 Task: Open Card Machine Learning Review in Board Customer Service to Workspace Acquisitions and Mergers and add a team member Softage.2@softage.net, a label Green, a checklist User Testing, an attachment from Trello, a color Green and finally, add a card description 'Conduct customer research for new customer satisfaction metrics' and a comment 'This task requires us to be detail-oriented and meticulous, ensuring that we do not miss any important information or details.'. Add a start date 'Jan 02, 1900' with a due date 'Jan 09, 1900'
Action: Mouse moved to (83, 348)
Screenshot: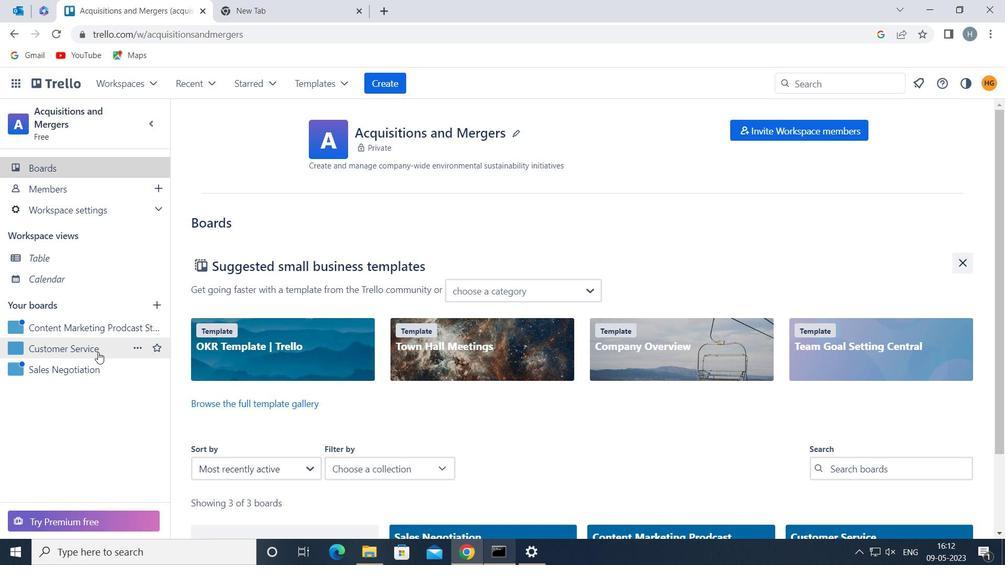 
Action: Mouse pressed left at (83, 348)
Screenshot: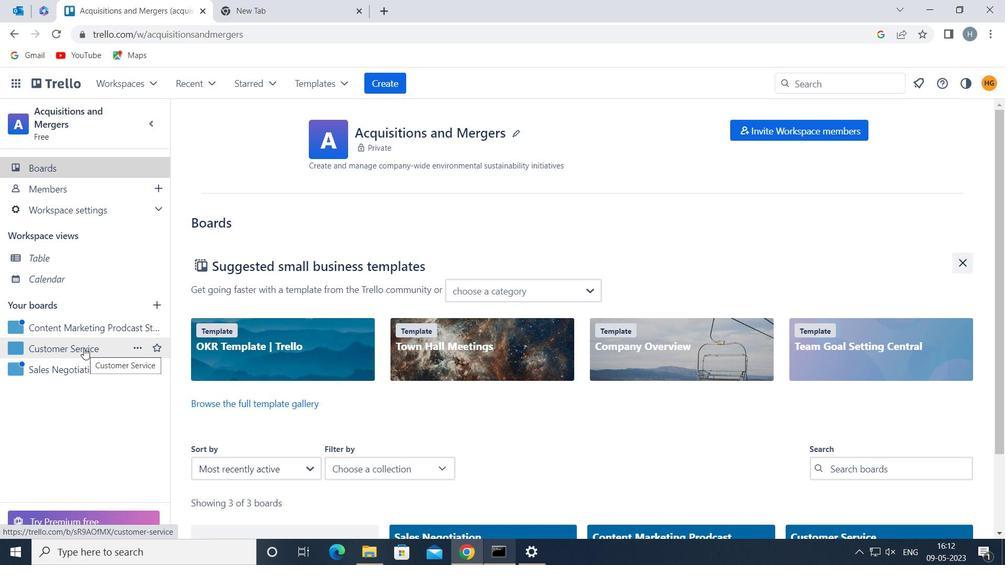 
Action: Mouse moved to (267, 188)
Screenshot: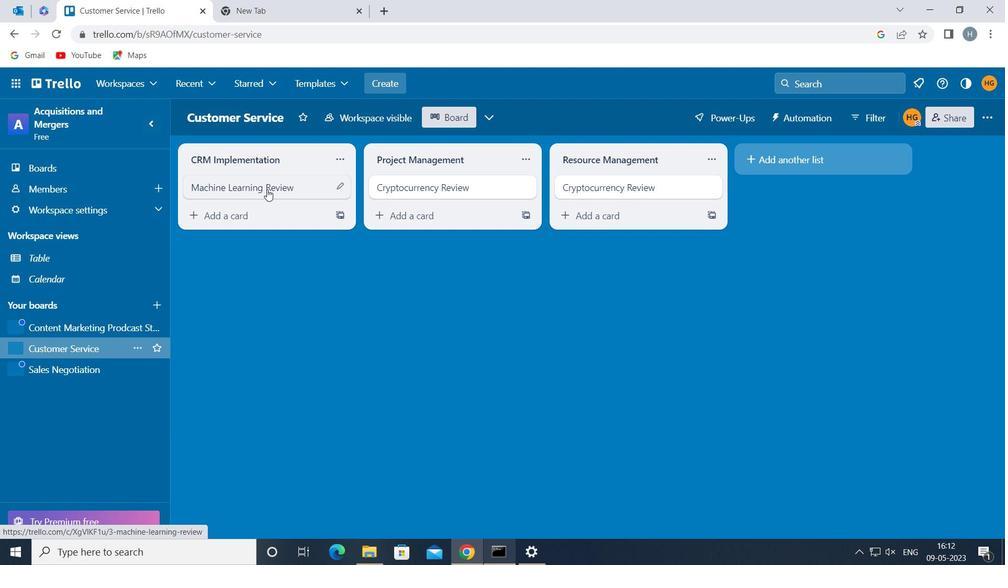 
Action: Mouse pressed left at (267, 188)
Screenshot: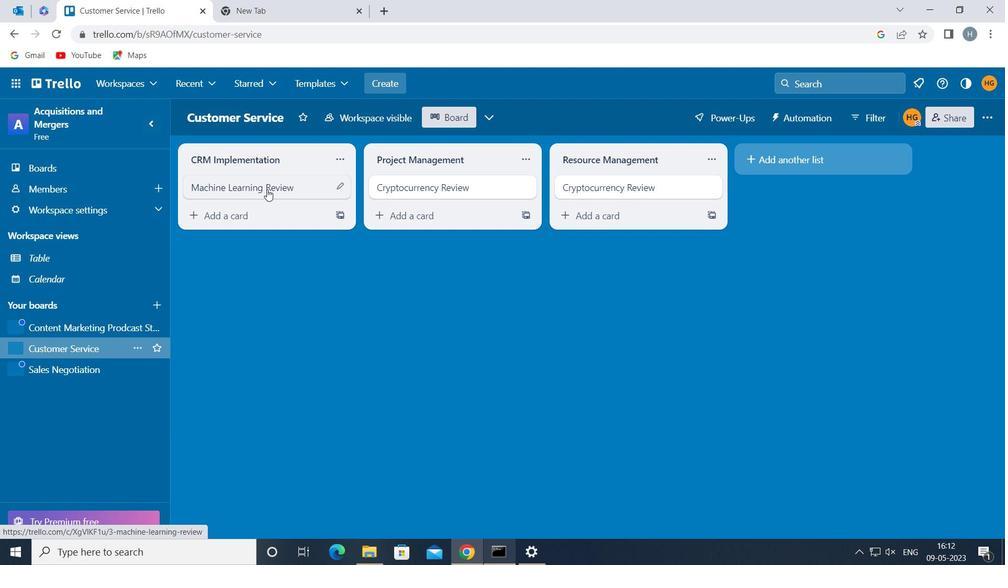 
Action: Mouse moved to (667, 186)
Screenshot: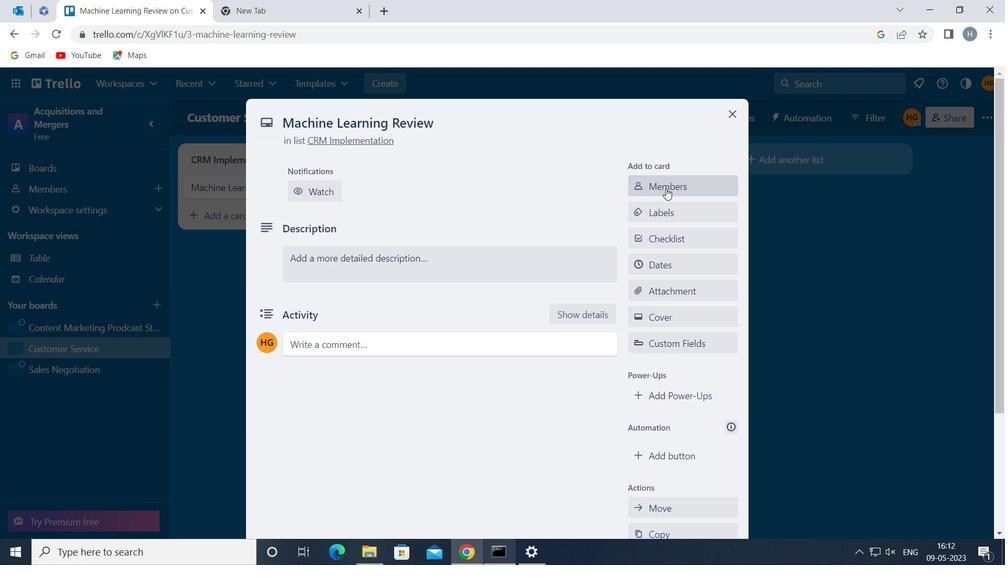 
Action: Mouse pressed left at (667, 186)
Screenshot: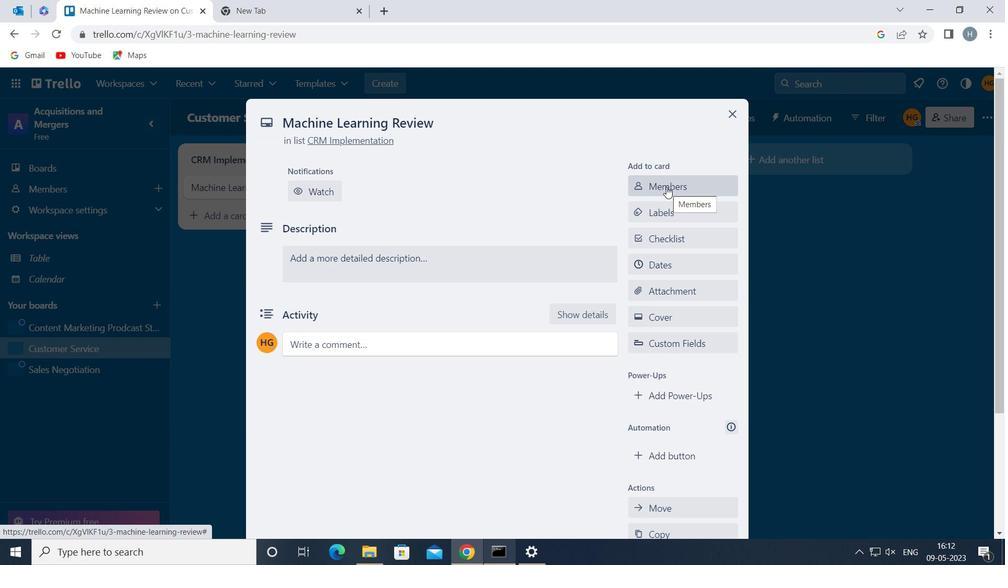 
Action: Mouse moved to (635, 198)
Screenshot: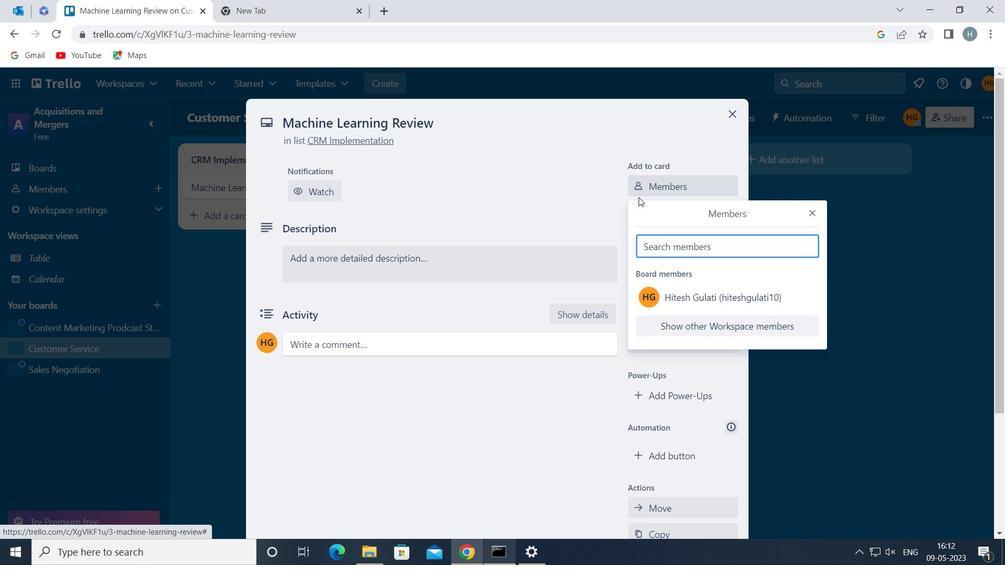 
Action: Key pressed softage.2<Key.shift>@SOFTAGE.NET
Screenshot: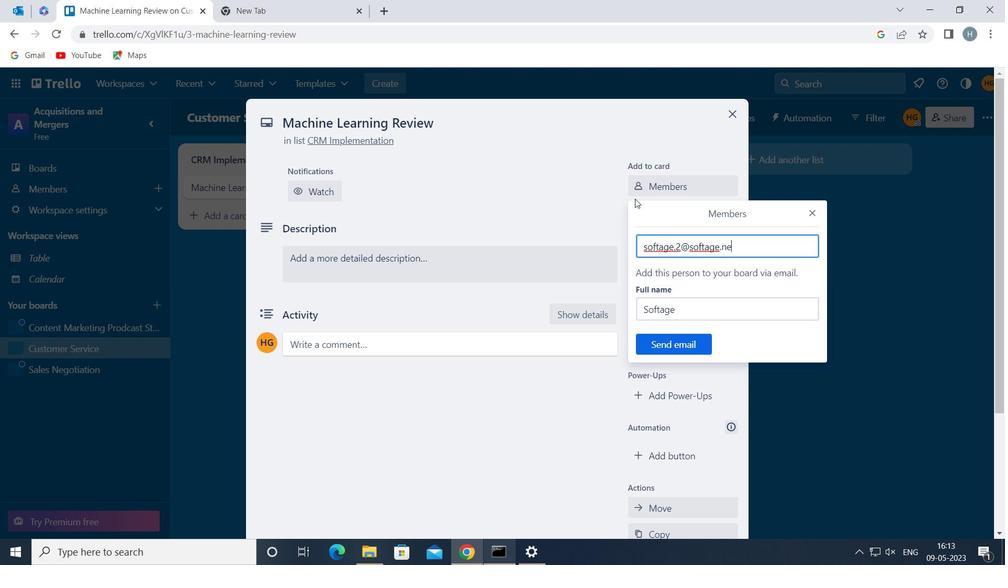 
Action: Mouse moved to (597, 217)
Screenshot: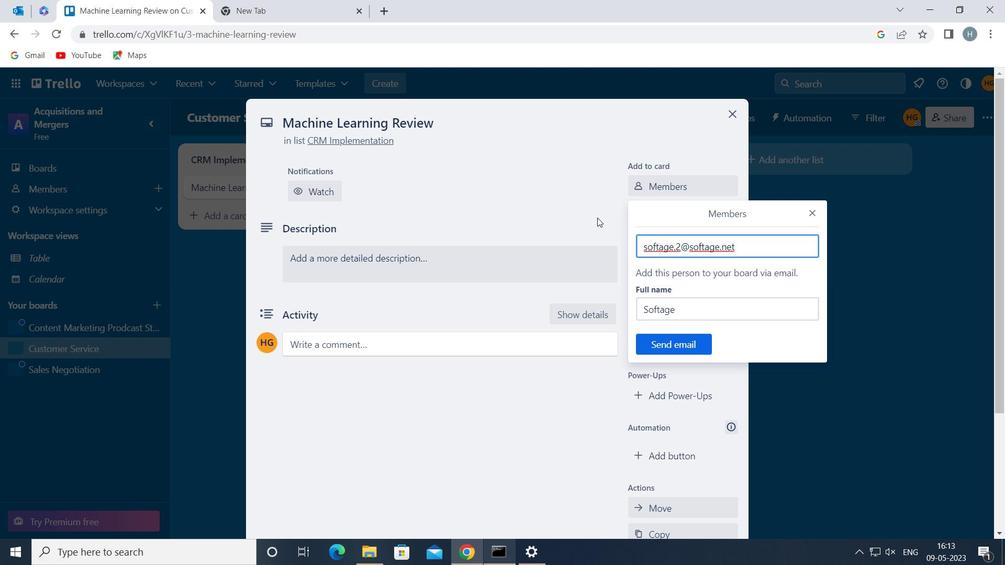 
Action: Key pressed <Key.backspace>
Screenshot: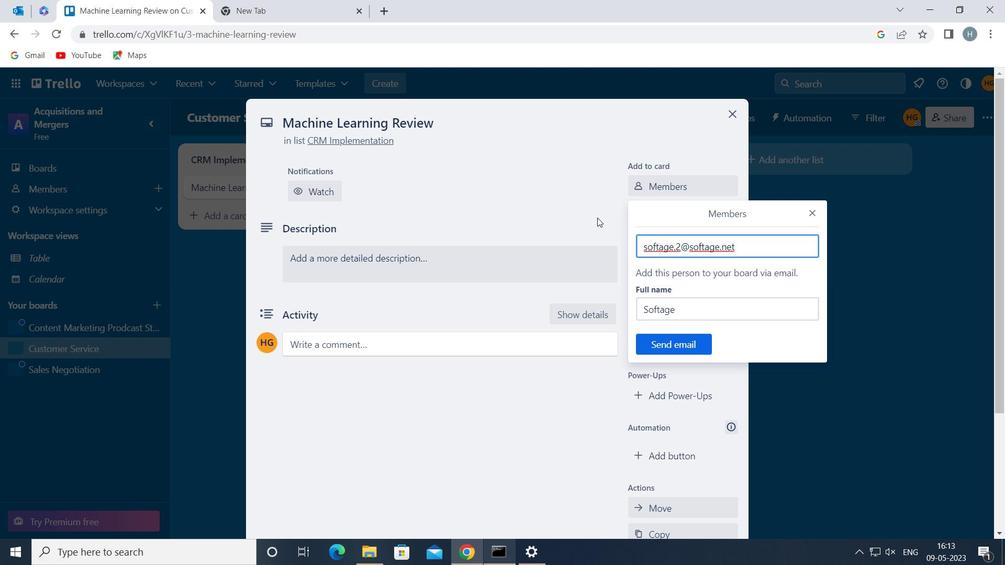 
Action: Mouse moved to (598, 215)
Screenshot: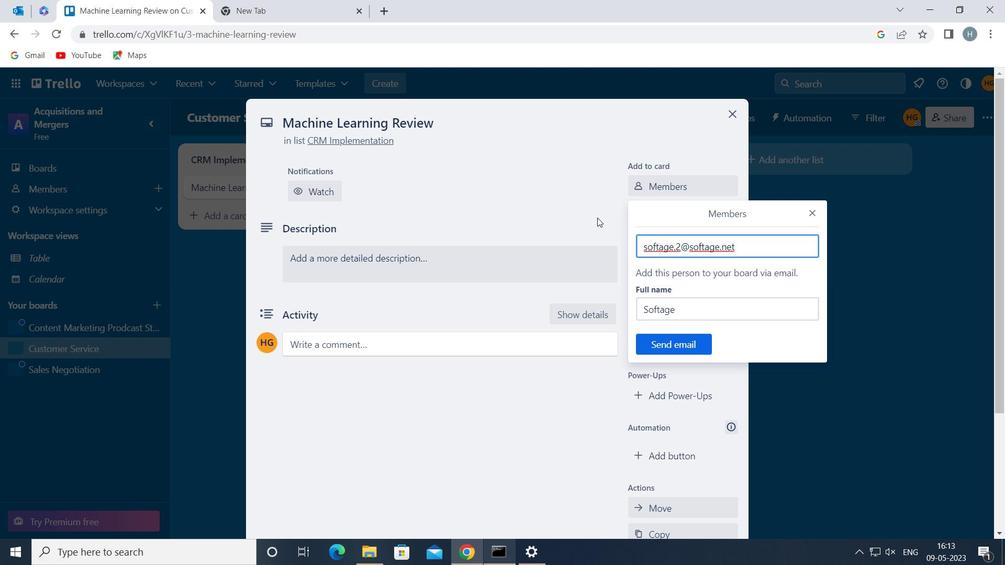 
Action: Key pressed <Key.backspace>
Screenshot: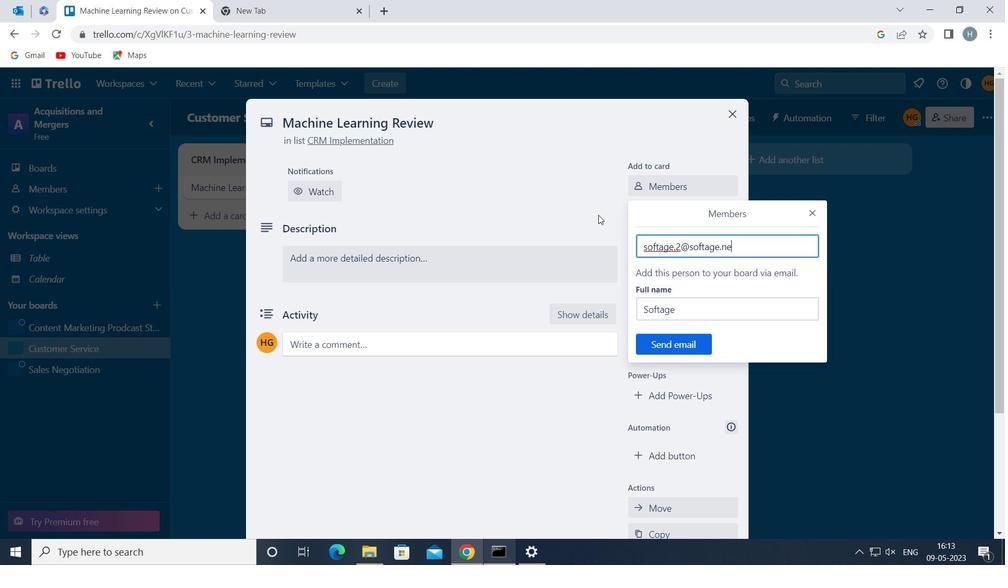 
Action: Mouse moved to (598, 215)
Screenshot: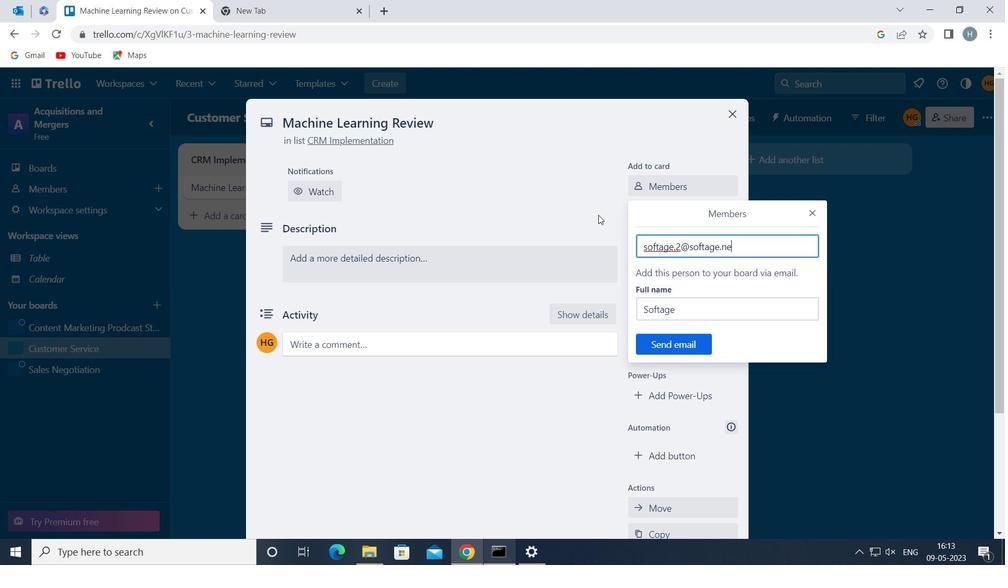 
Action: Key pressed <Key.backspace><Key.backspace><Key.backspace><Key.backspace>
Screenshot: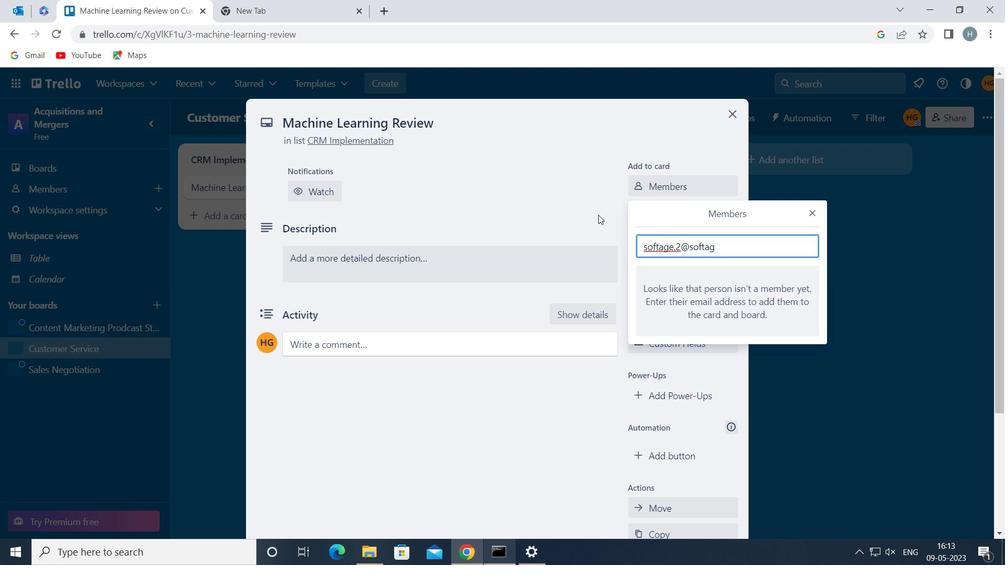 
Action: Mouse moved to (598, 213)
Screenshot: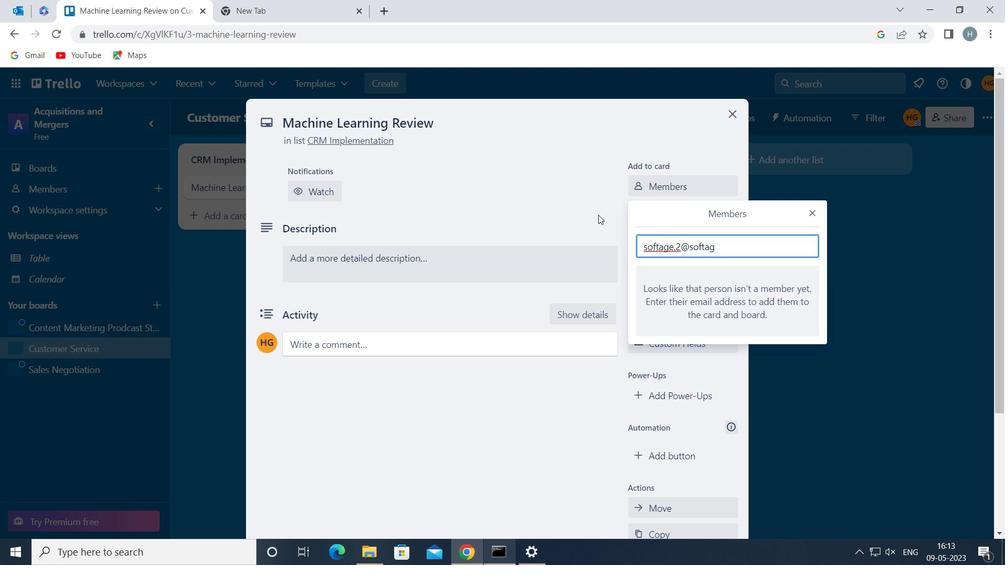 
Action: Key pressed <Key.backspace>
Screenshot: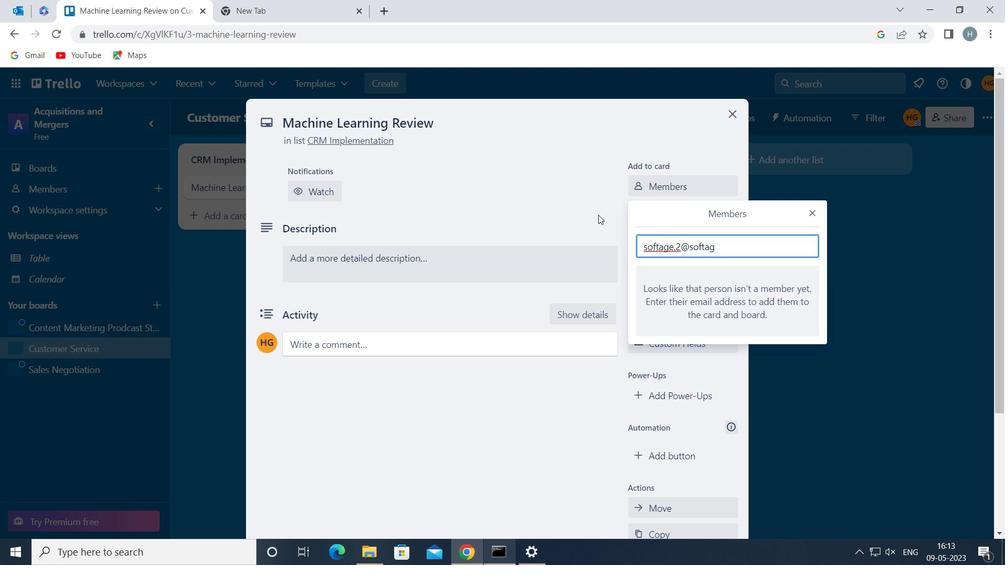 
Action: Mouse moved to (598, 213)
Screenshot: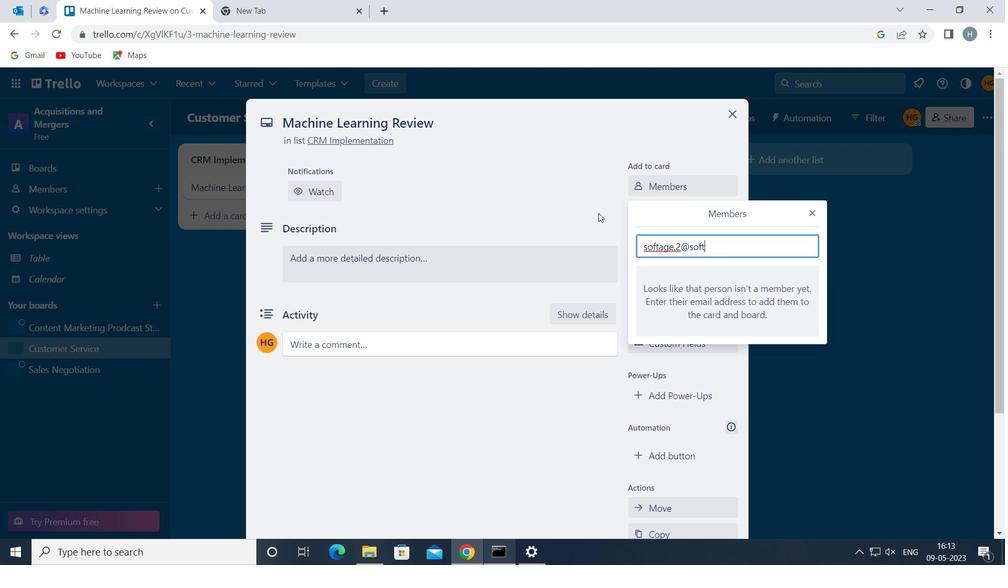 
Action: Key pressed <Key.backspace>
Screenshot: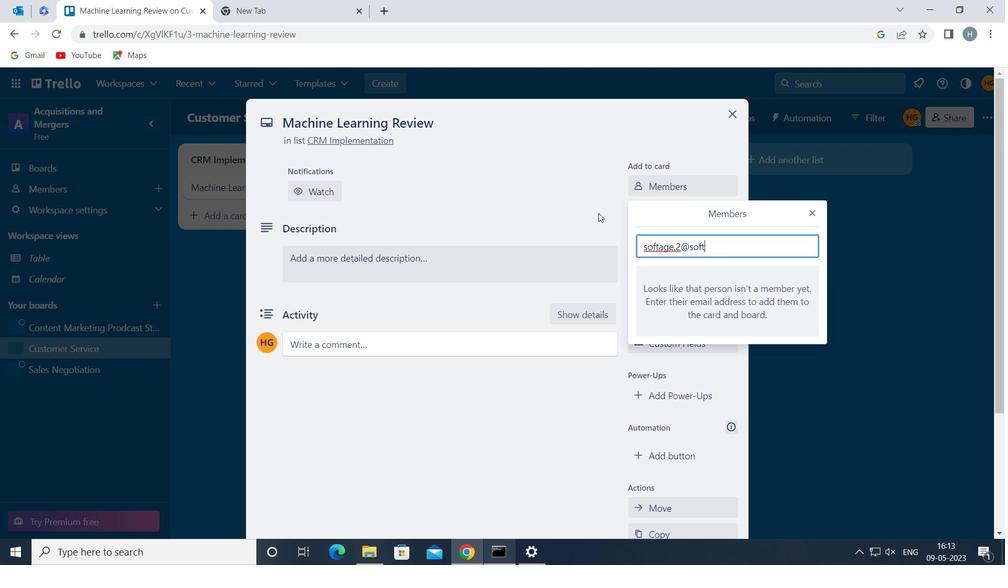 
Action: Mouse moved to (599, 212)
Screenshot: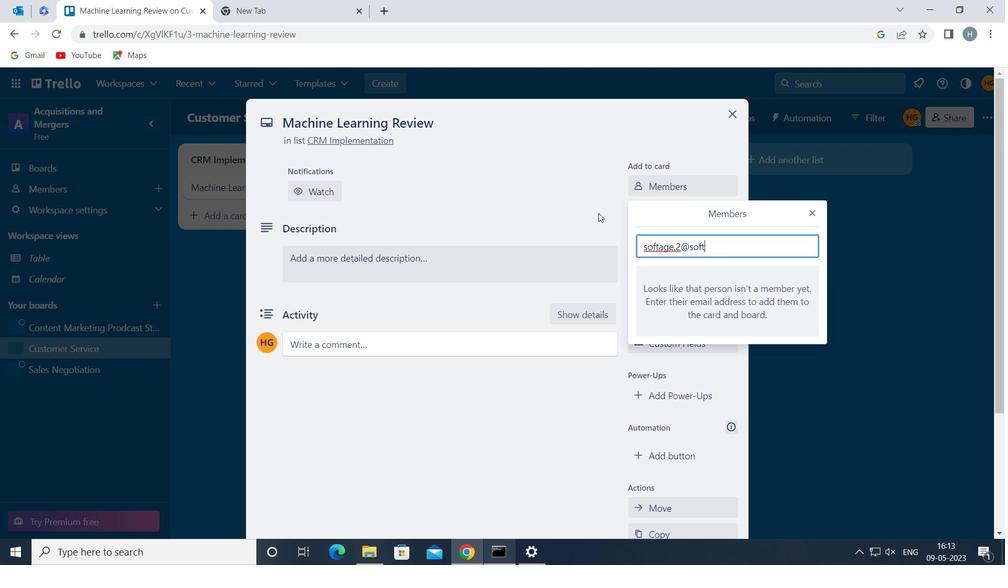 
Action: Key pressed <Key.backspace><Key.backspace>
Screenshot: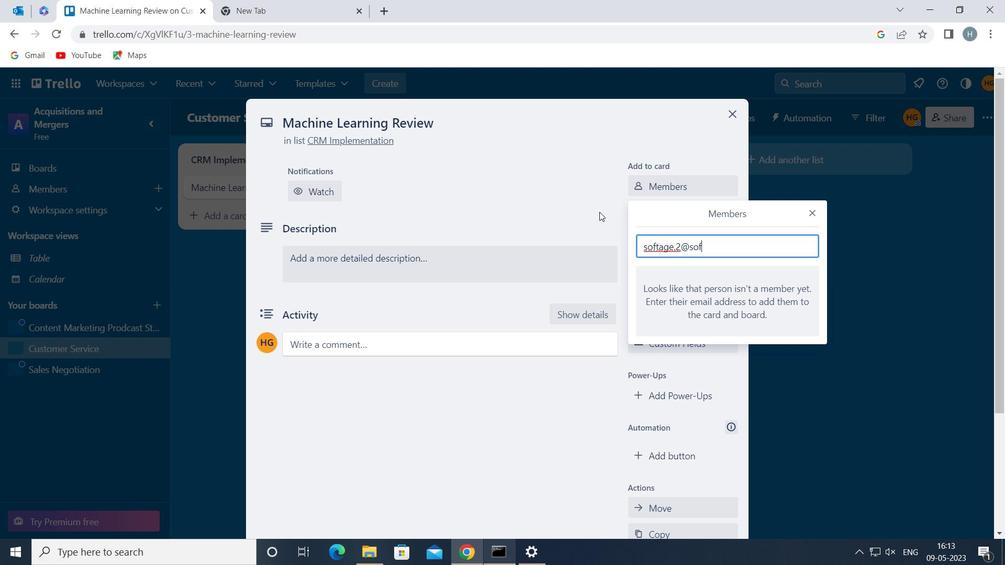 
Action: Mouse moved to (599, 212)
Screenshot: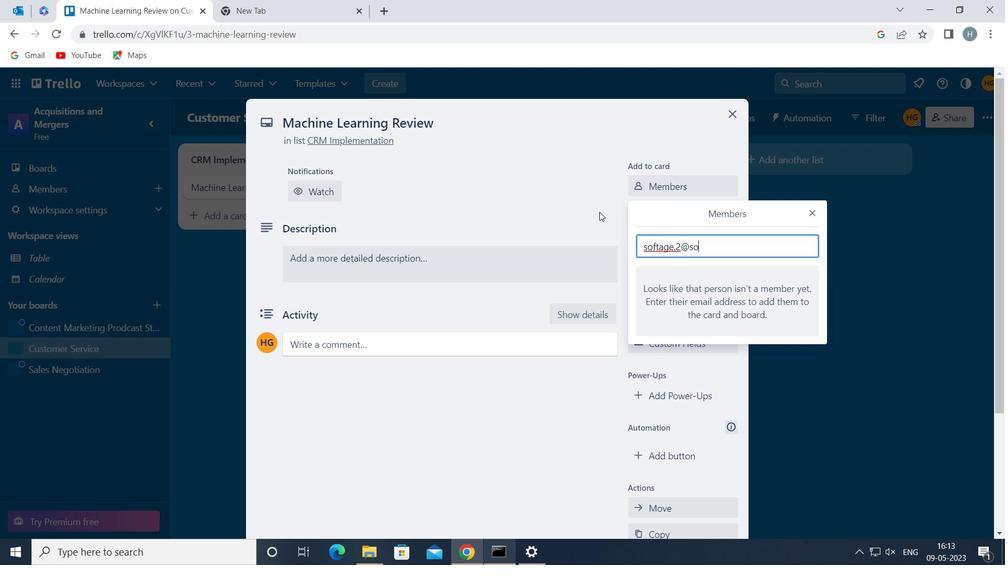 
Action: Key pressed <Key.backspace><Key.backspace>
Screenshot: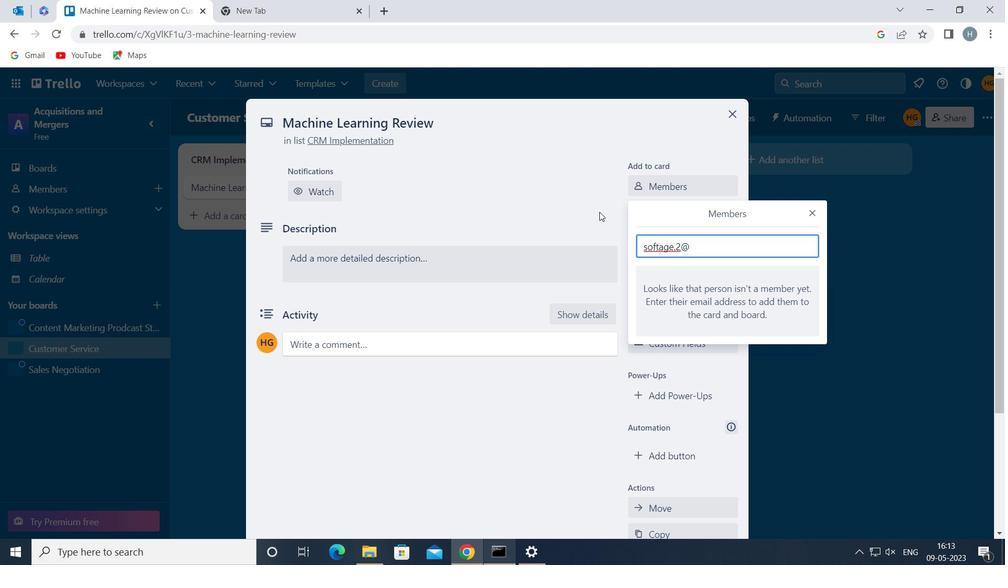 
Action: Mouse moved to (691, 361)
Screenshot: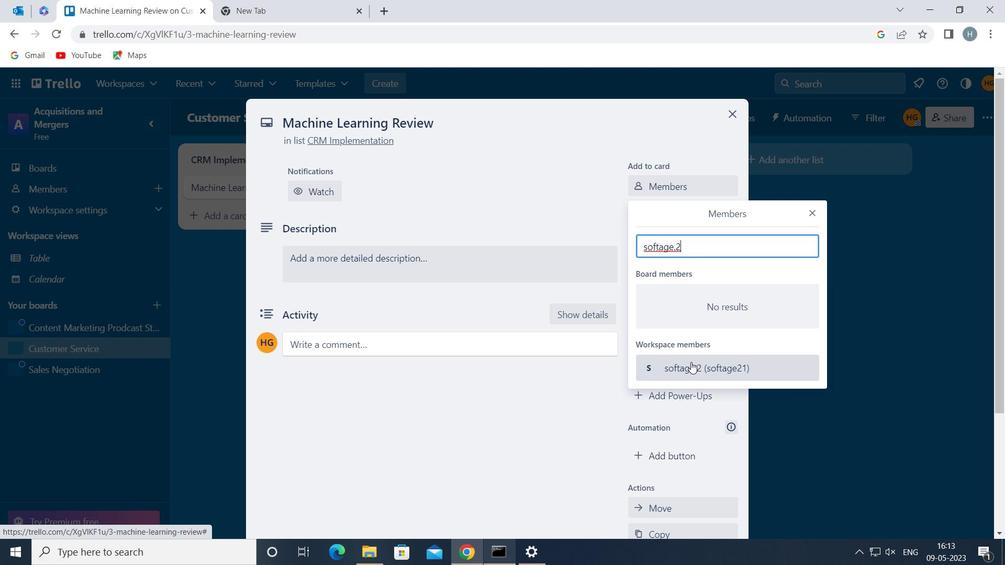 
Action: Key pressed <Key.backspace>
Screenshot: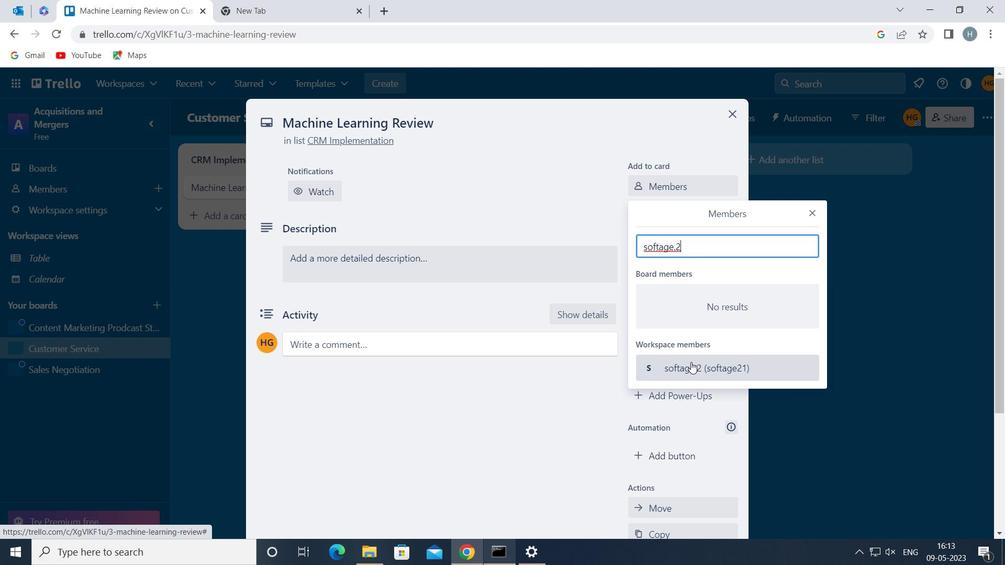 
Action: Mouse moved to (699, 385)
Screenshot: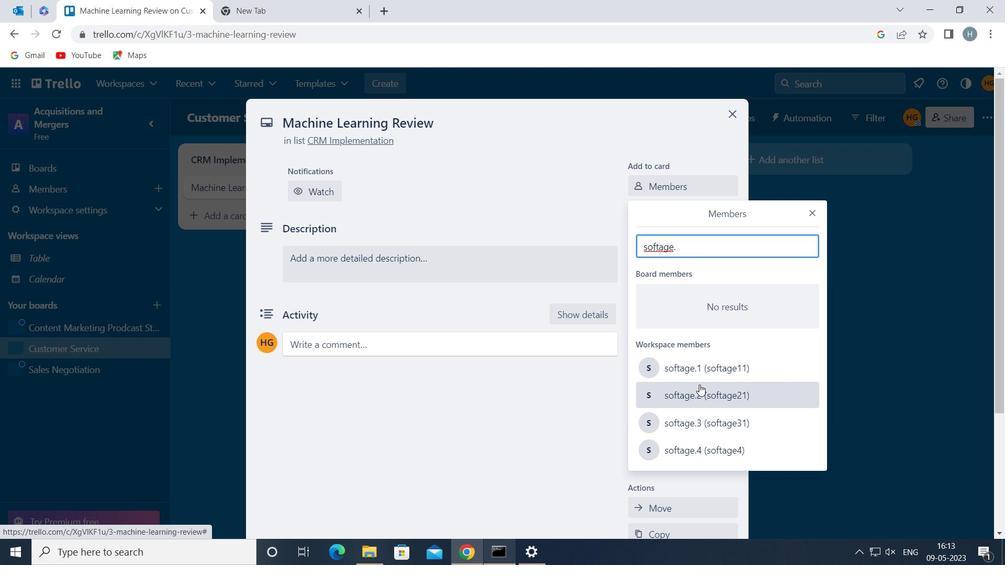 
Action: Mouse pressed left at (699, 385)
Screenshot: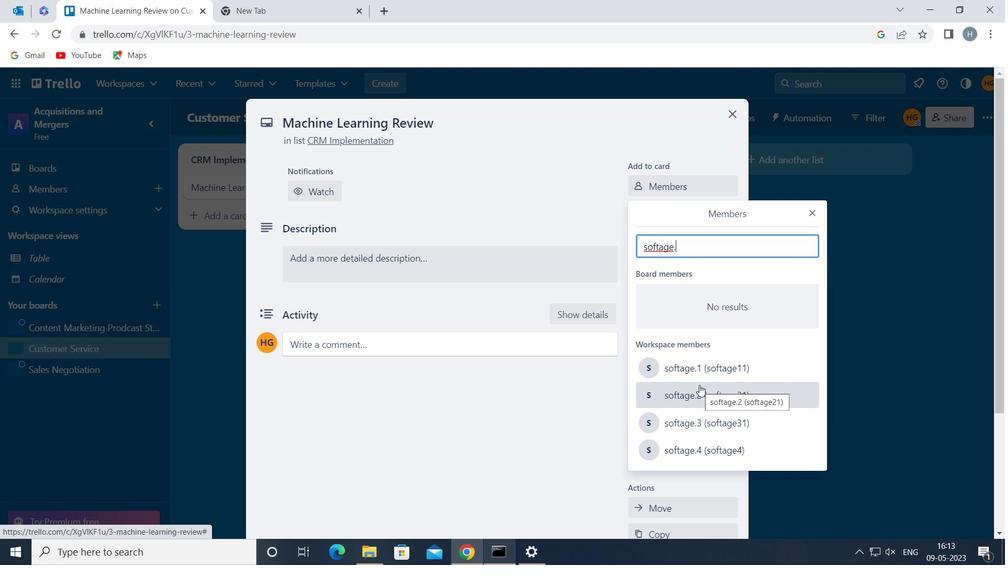
Action: Mouse moved to (811, 209)
Screenshot: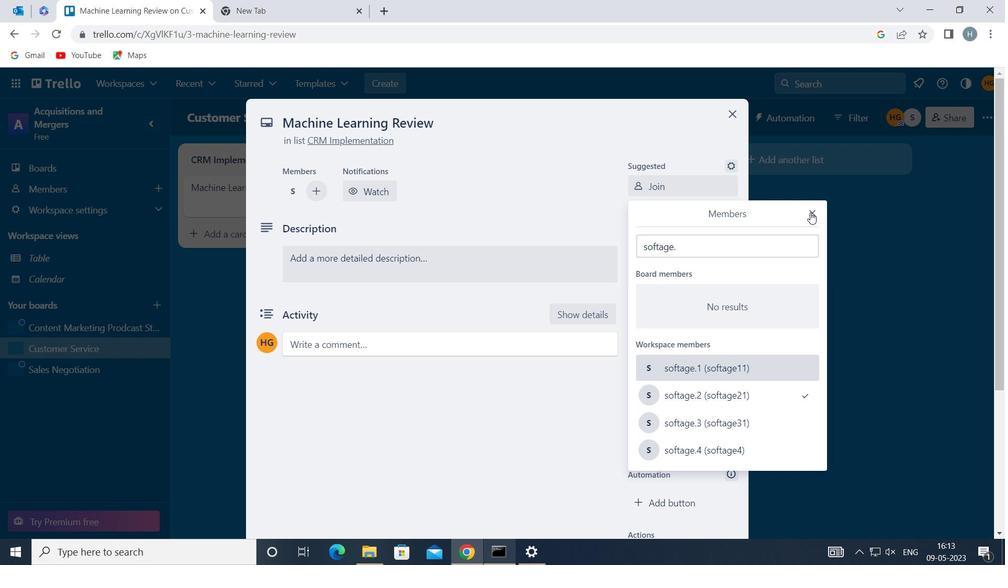 
Action: Mouse pressed left at (811, 209)
Screenshot: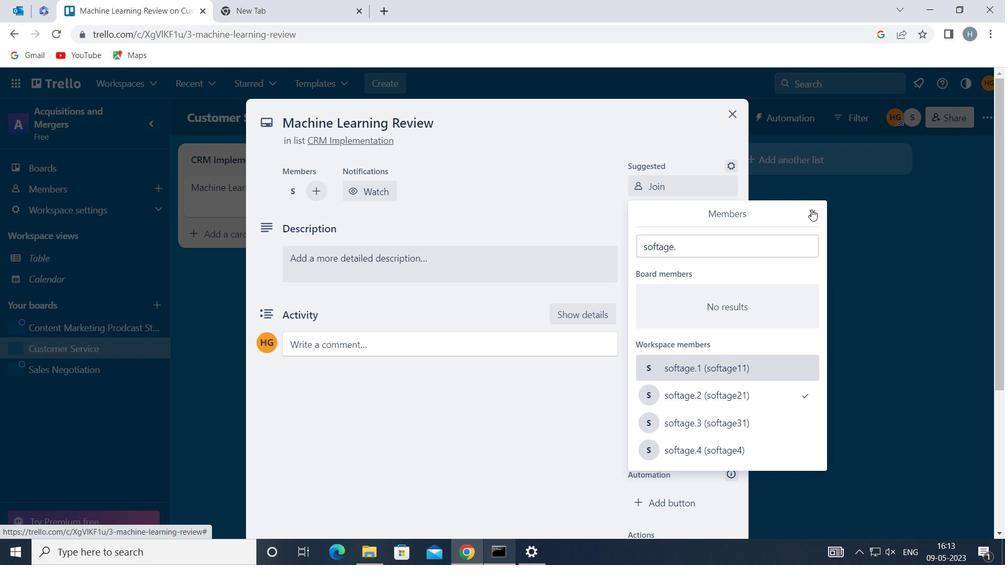 
Action: Mouse moved to (690, 258)
Screenshot: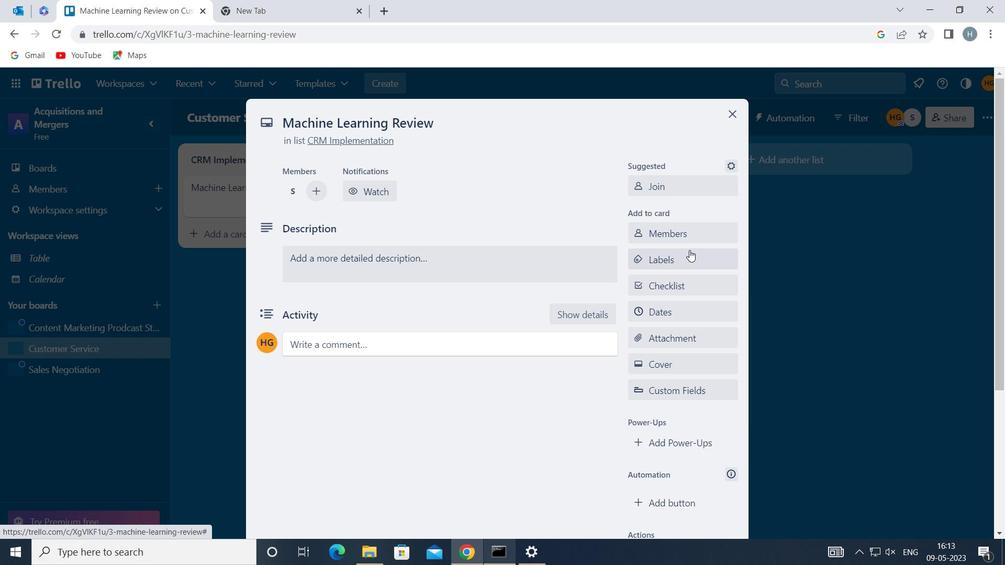 
Action: Mouse pressed left at (690, 258)
Screenshot: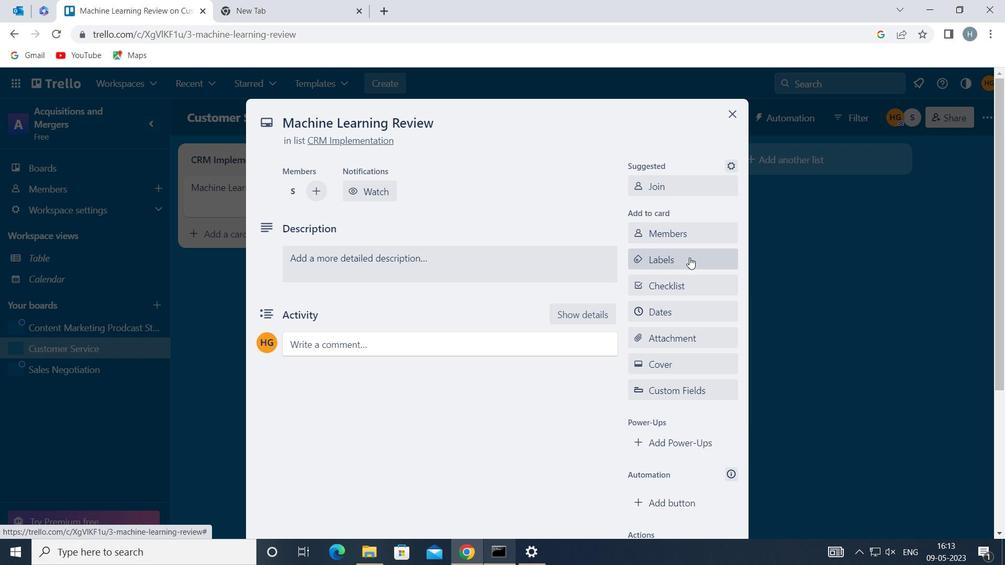 
Action: Mouse moved to (710, 193)
Screenshot: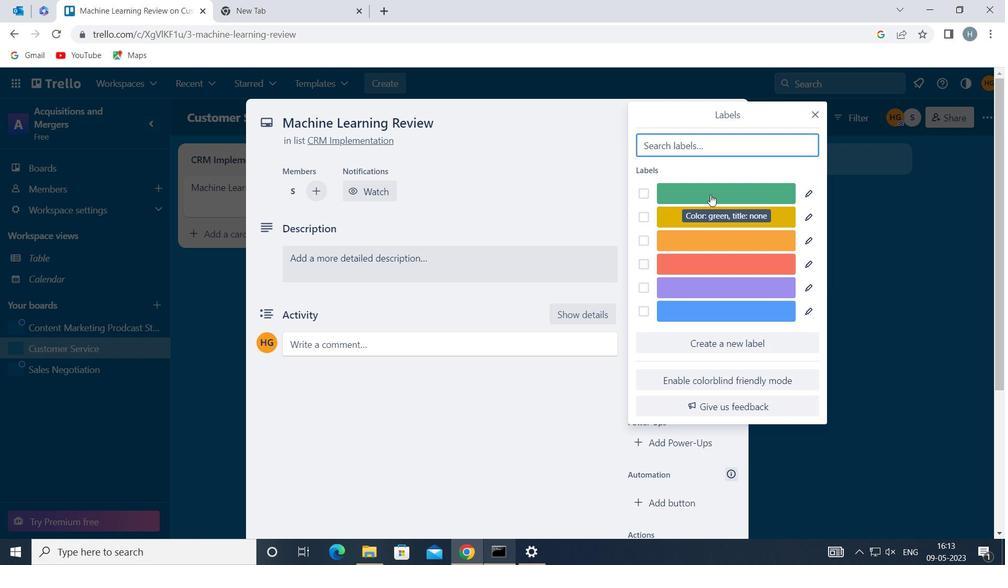 
Action: Mouse pressed left at (710, 193)
Screenshot: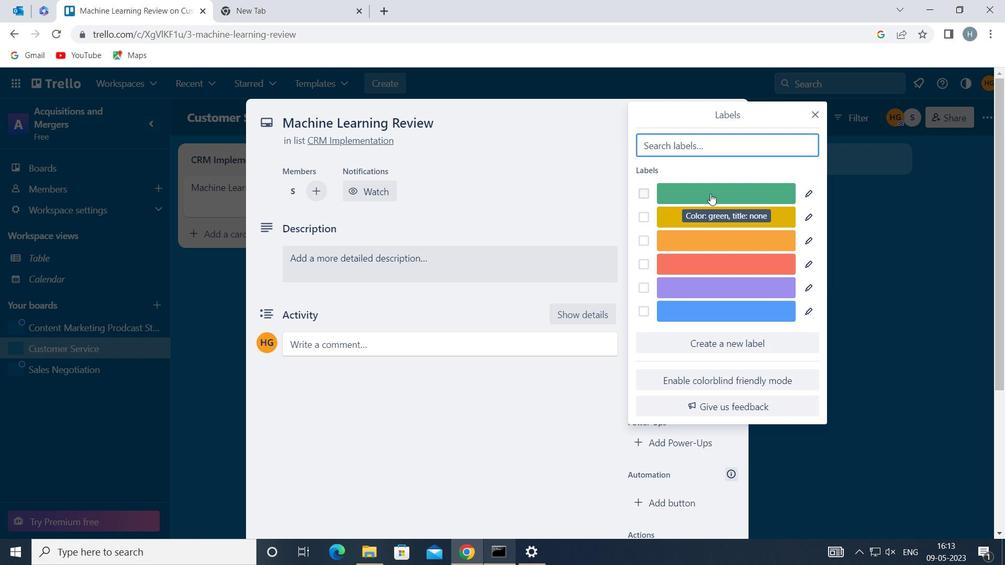 
Action: Mouse moved to (817, 113)
Screenshot: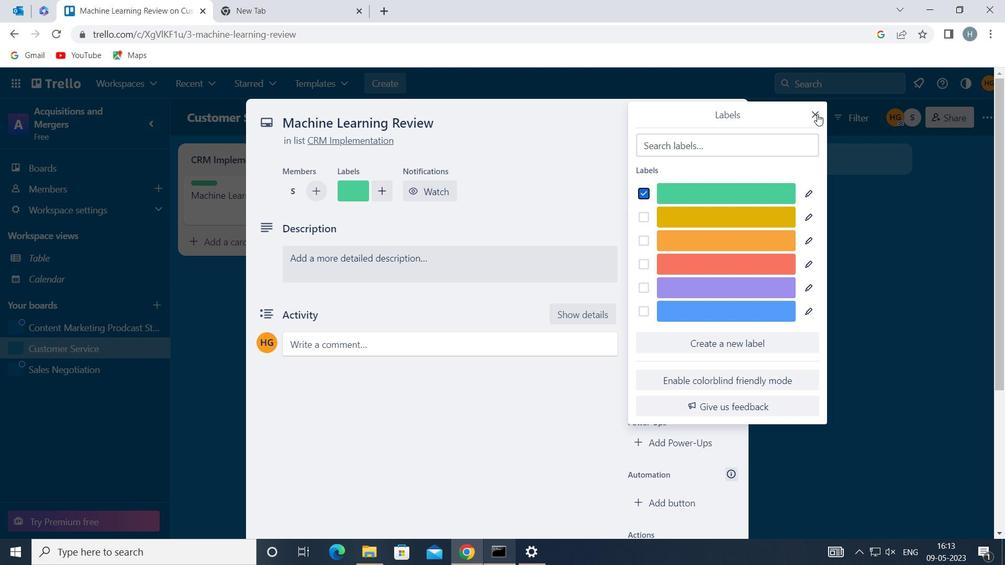 
Action: Mouse pressed left at (817, 113)
Screenshot: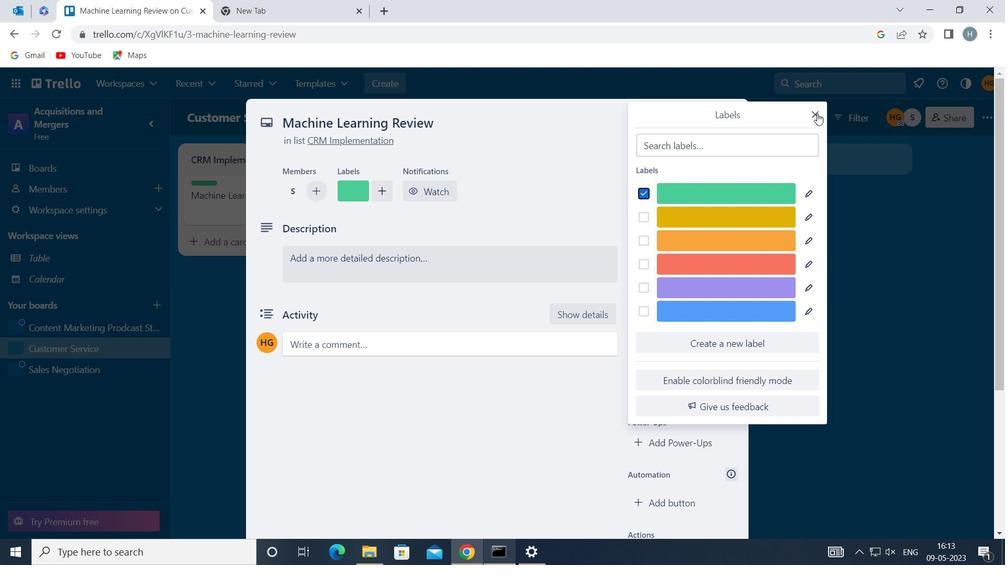 
Action: Mouse moved to (683, 280)
Screenshot: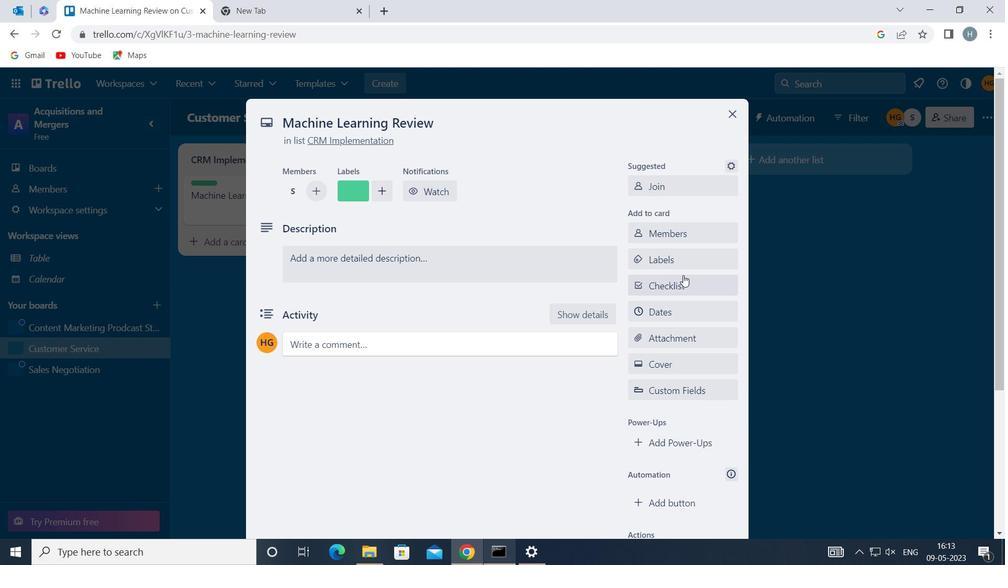 
Action: Mouse pressed left at (683, 280)
Screenshot: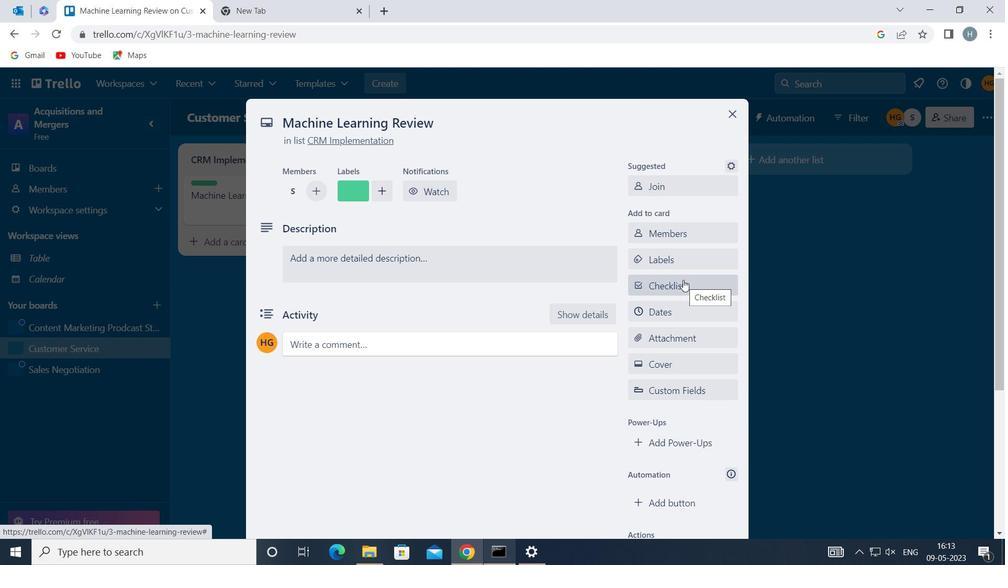 
Action: Mouse moved to (681, 284)
Screenshot: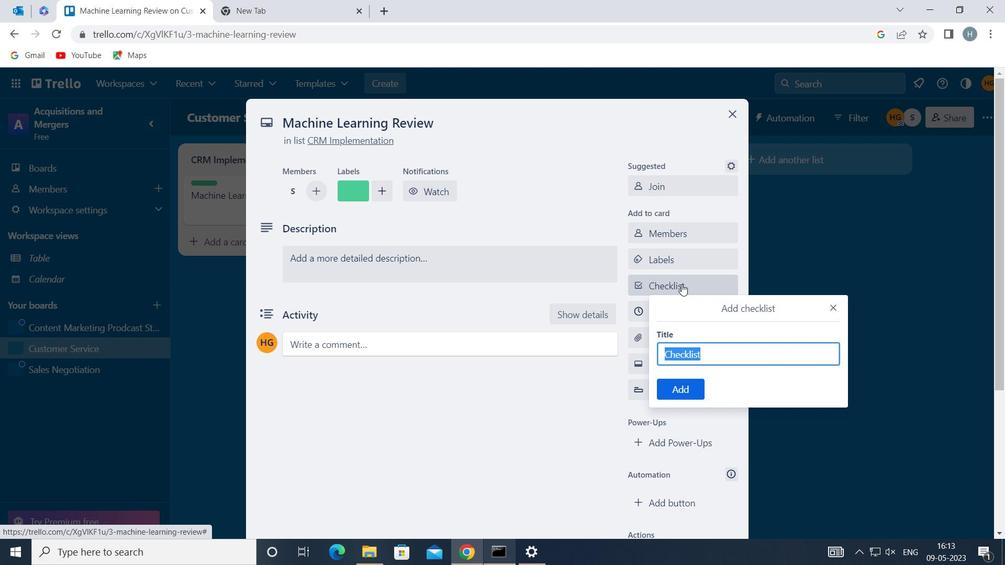 
Action: Key pressed <Key.shift>USER<Key.space><Key.shift>TESTING
Screenshot: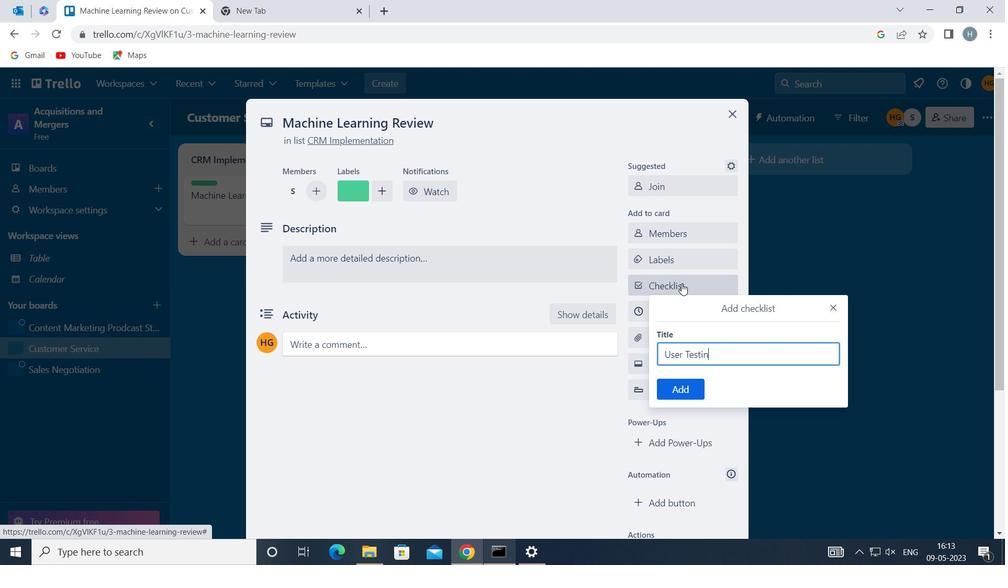 
Action: Mouse moved to (682, 383)
Screenshot: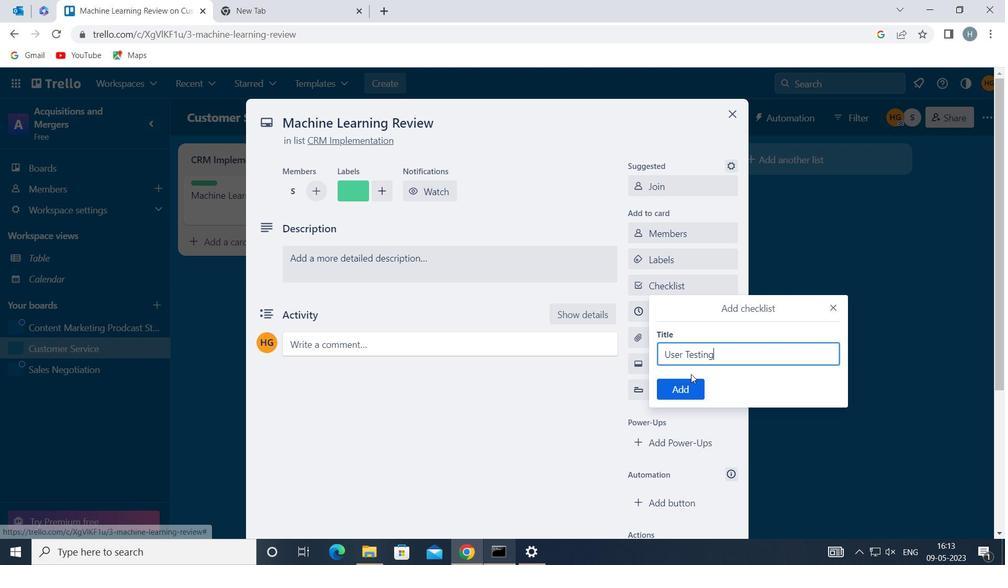 
Action: Mouse pressed left at (682, 383)
Screenshot: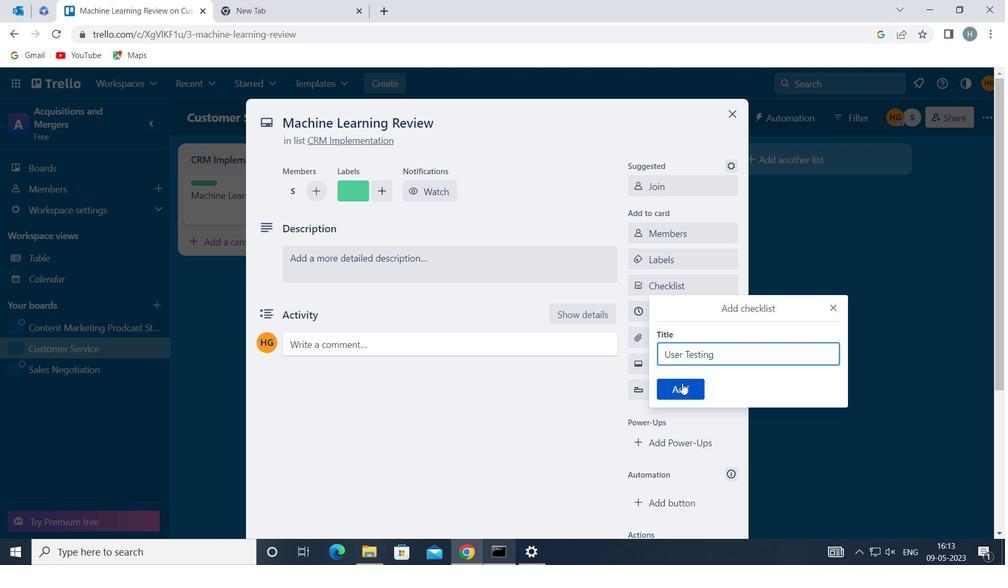 
Action: Mouse moved to (690, 331)
Screenshot: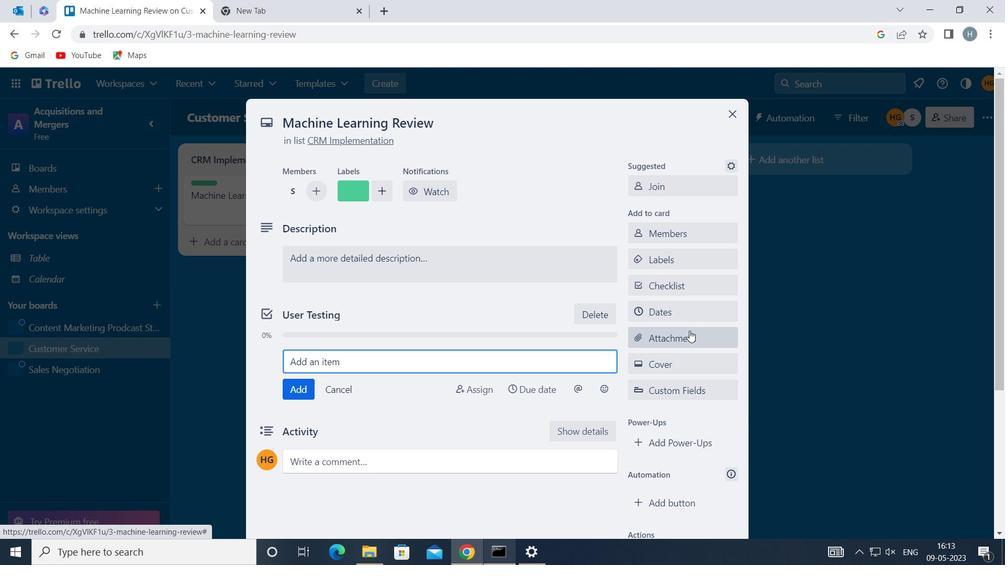 
Action: Mouse pressed left at (690, 331)
Screenshot: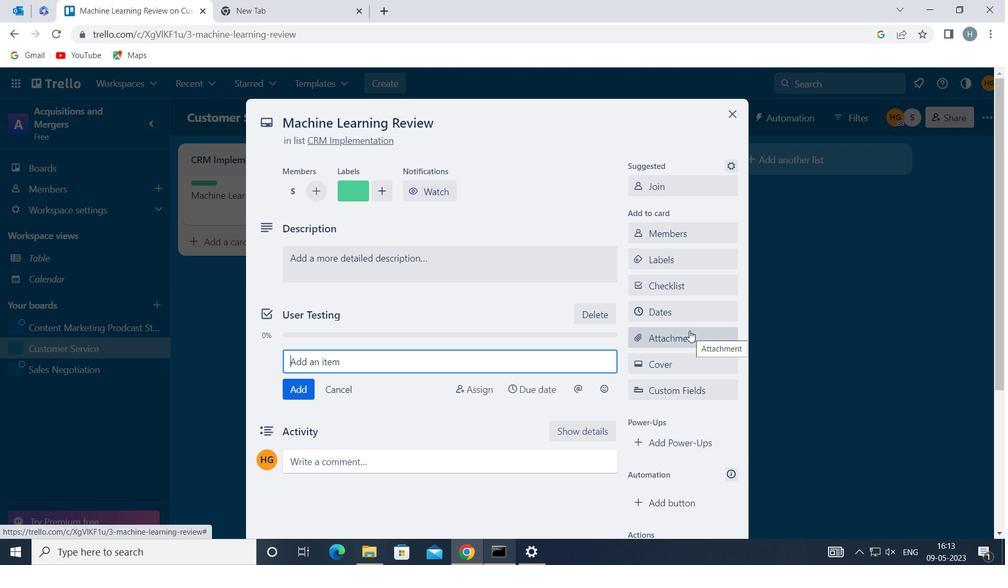 
Action: Mouse moved to (688, 159)
Screenshot: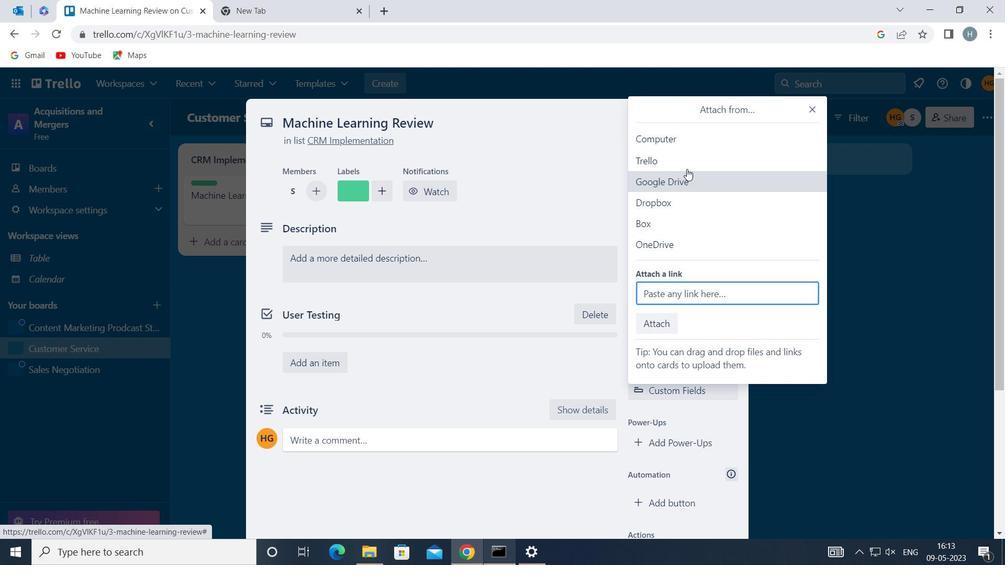 
Action: Mouse pressed left at (688, 159)
Screenshot: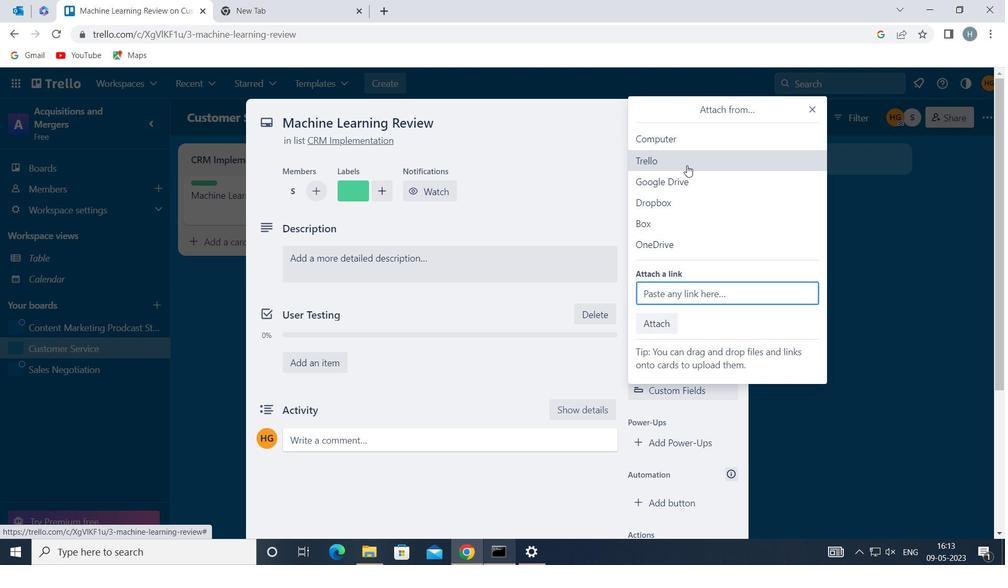 
Action: Mouse moved to (698, 271)
Screenshot: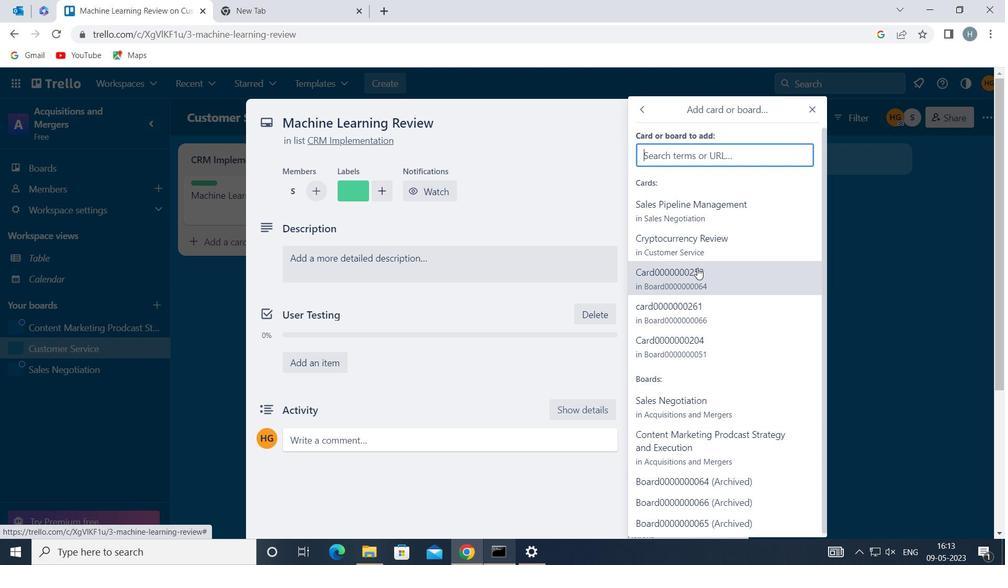 
Action: Mouse pressed left at (698, 271)
Screenshot: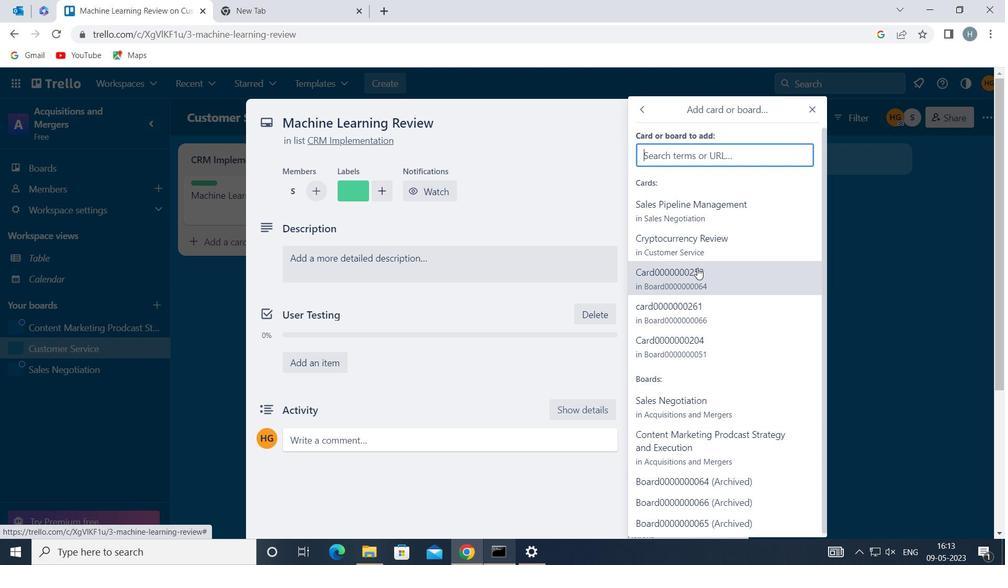 
Action: Mouse moved to (685, 363)
Screenshot: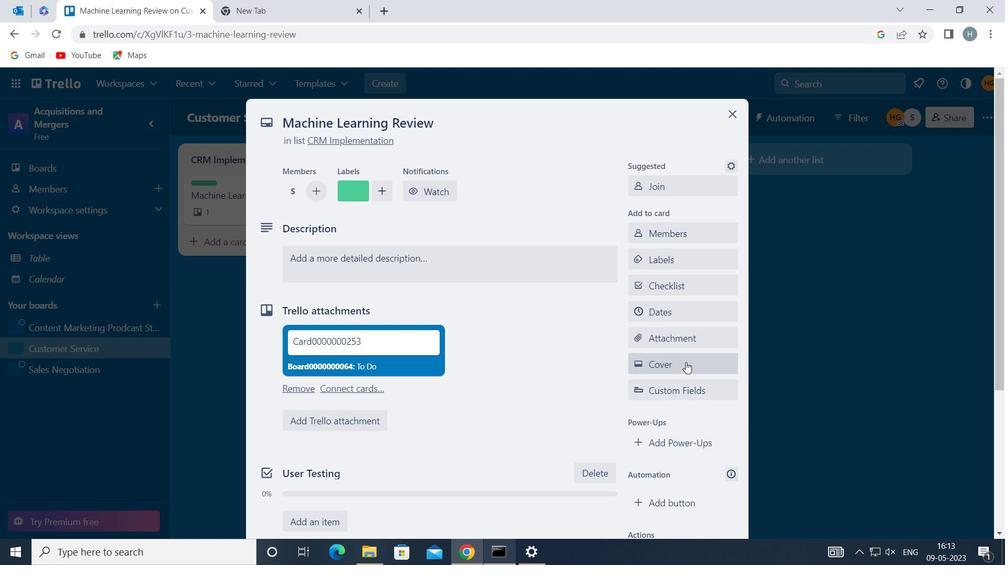 
Action: Mouse pressed left at (685, 363)
Screenshot: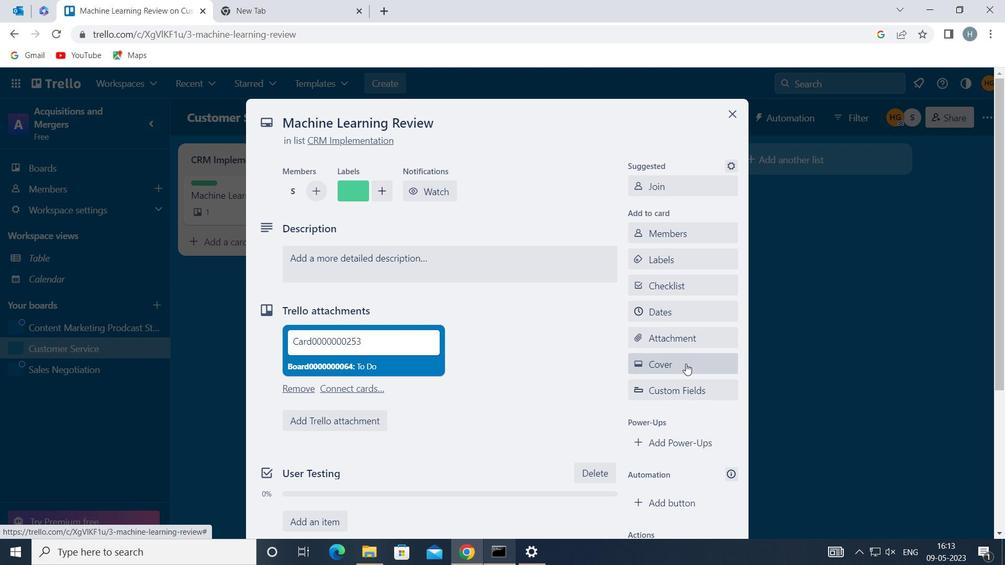 
Action: Mouse moved to (653, 281)
Screenshot: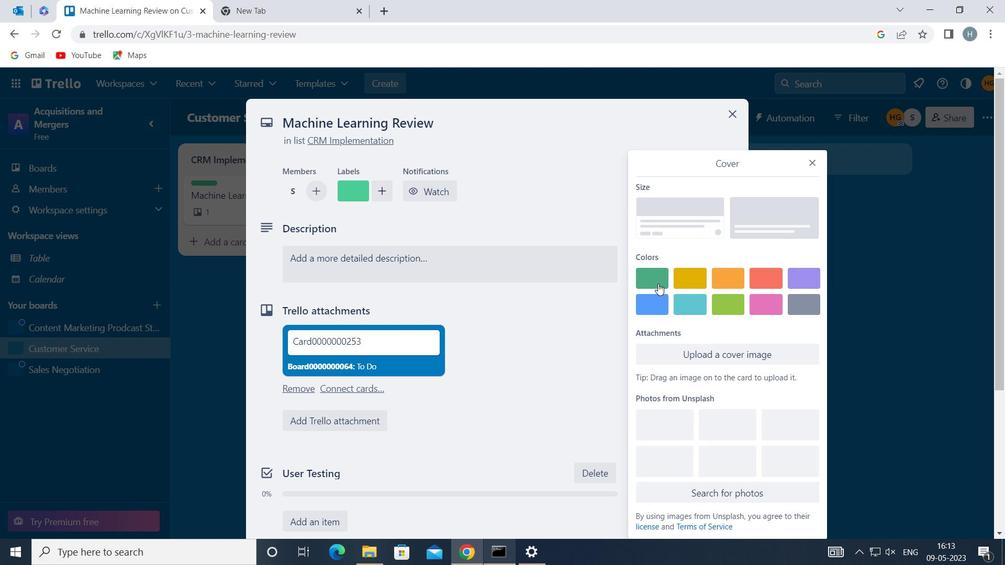
Action: Mouse pressed left at (653, 281)
Screenshot: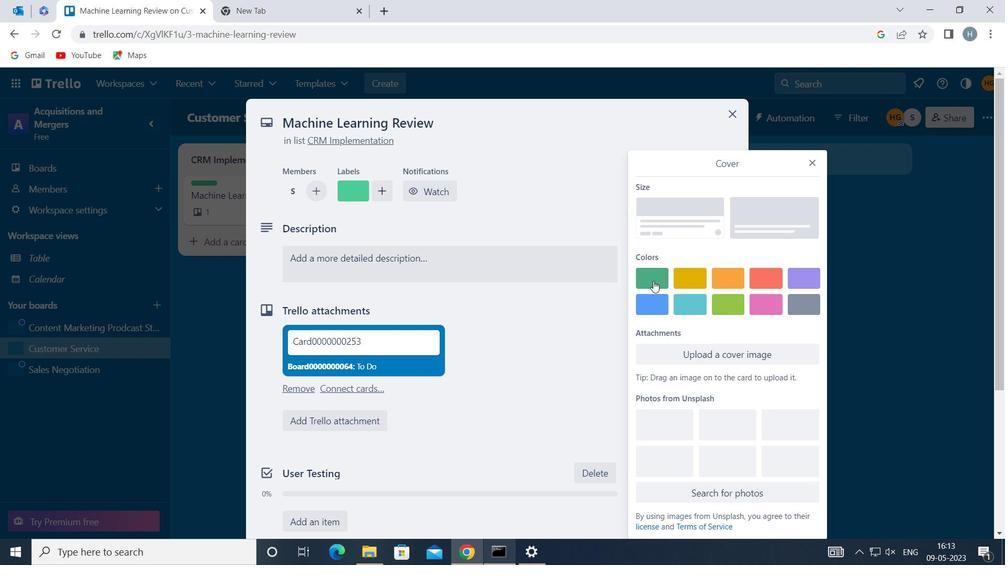 
Action: Mouse moved to (811, 133)
Screenshot: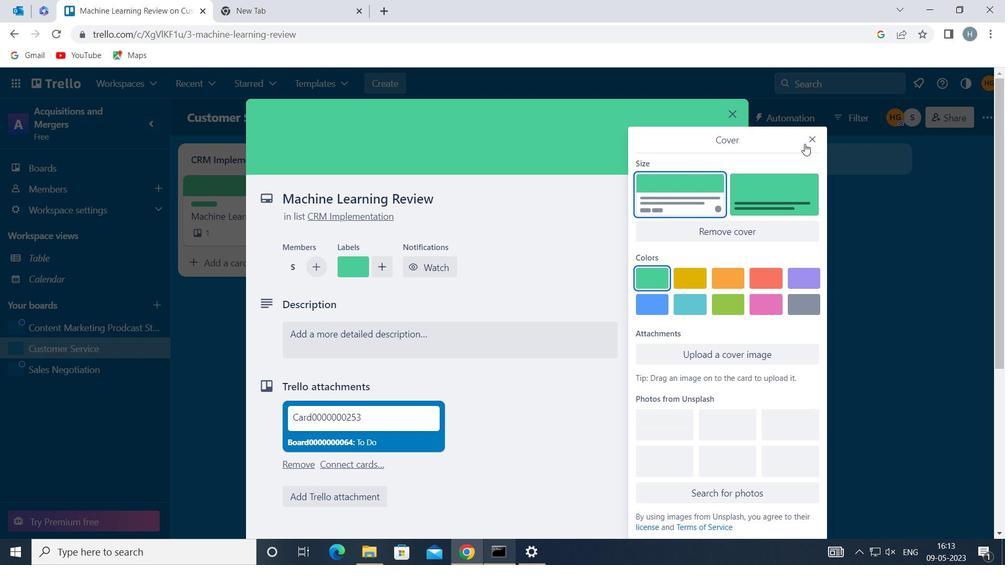 
Action: Mouse pressed left at (811, 133)
Screenshot: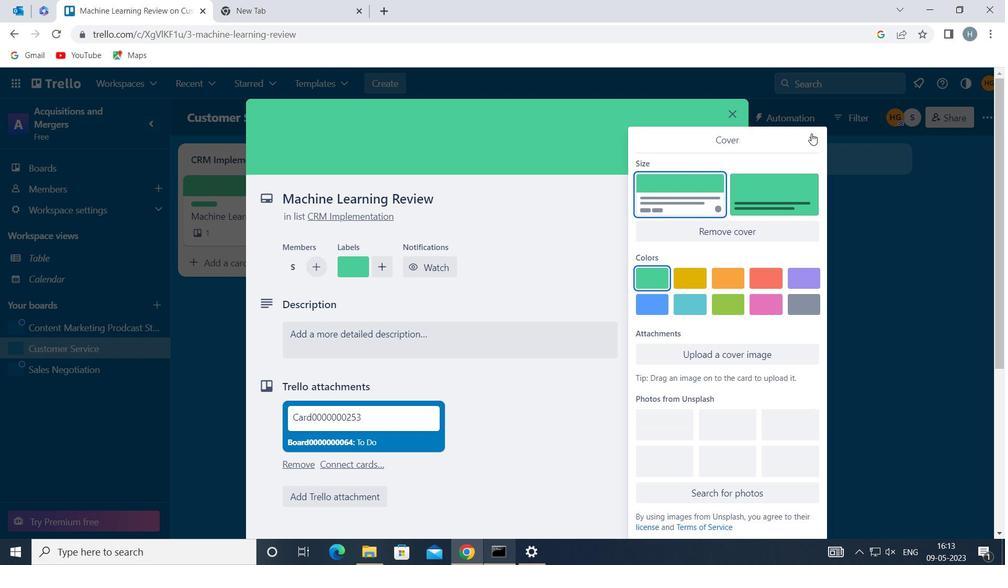 
Action: Mouse moved to (709, 328)
Screenshot: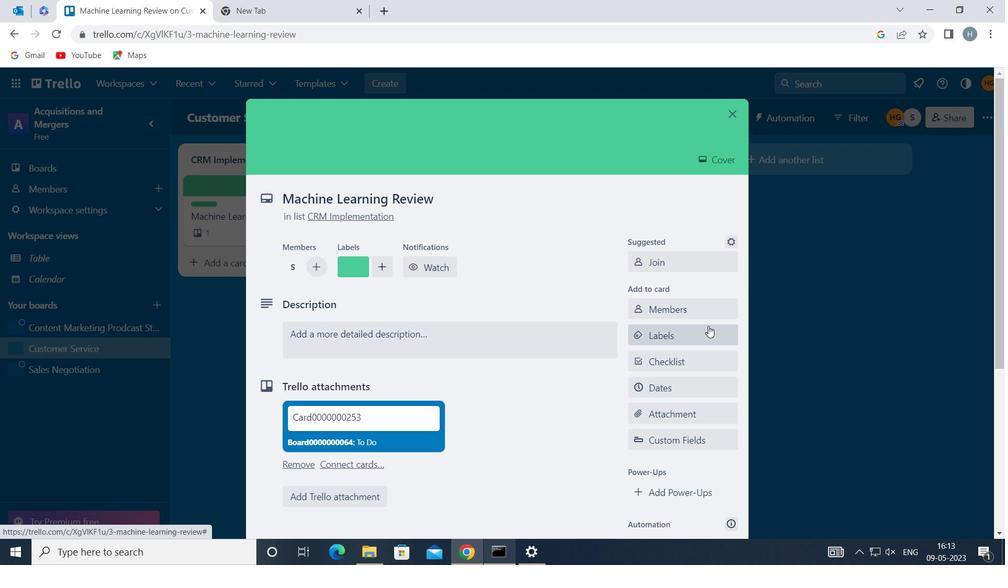 
Action: Mouse scrolled (709, 327) with delta (0, 0)
Screenshot: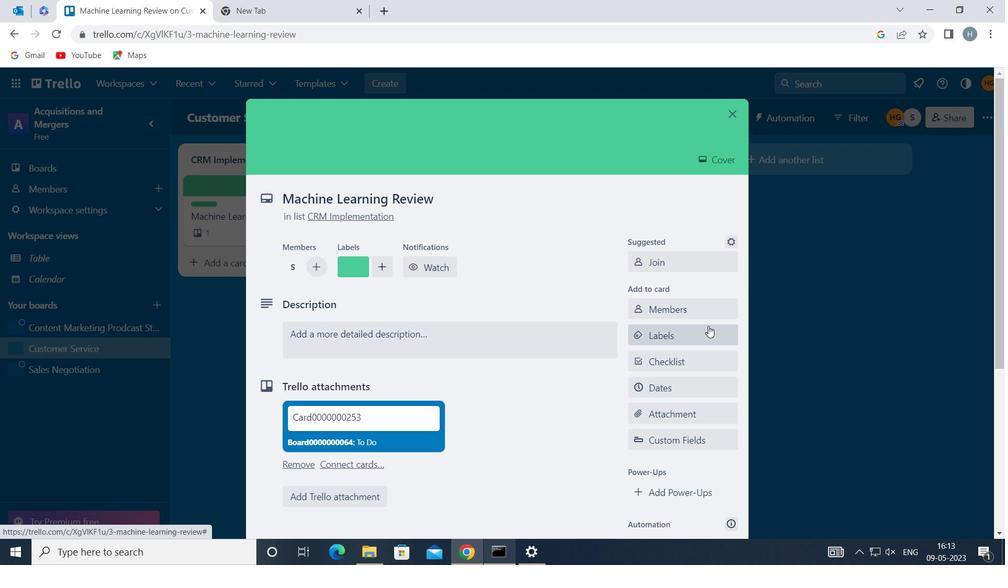 
Action: Mouse moved to (709, 329)
Screenshot: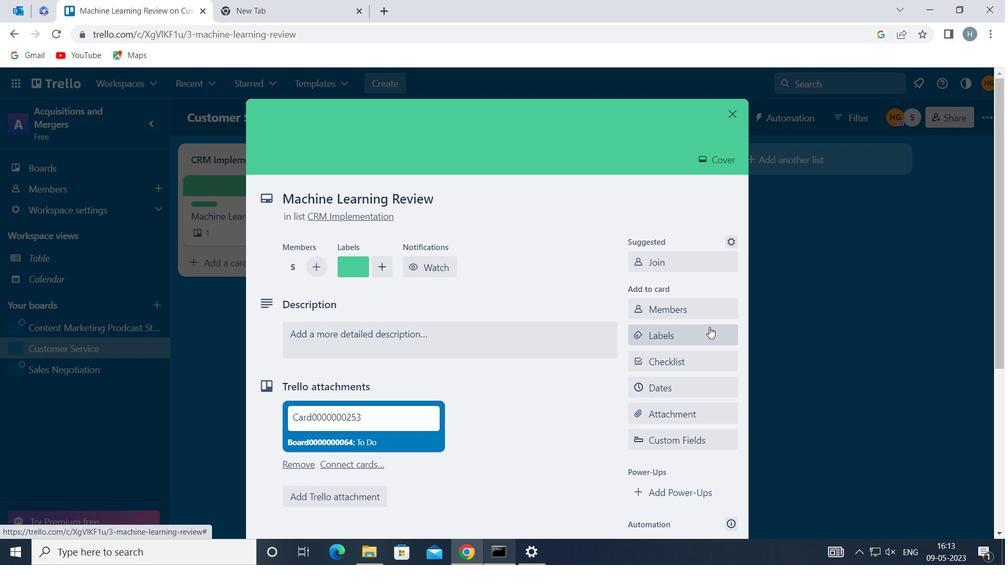 
Action: Mouse scrolled (709, 328) with delta (0, 0)
Screenshot: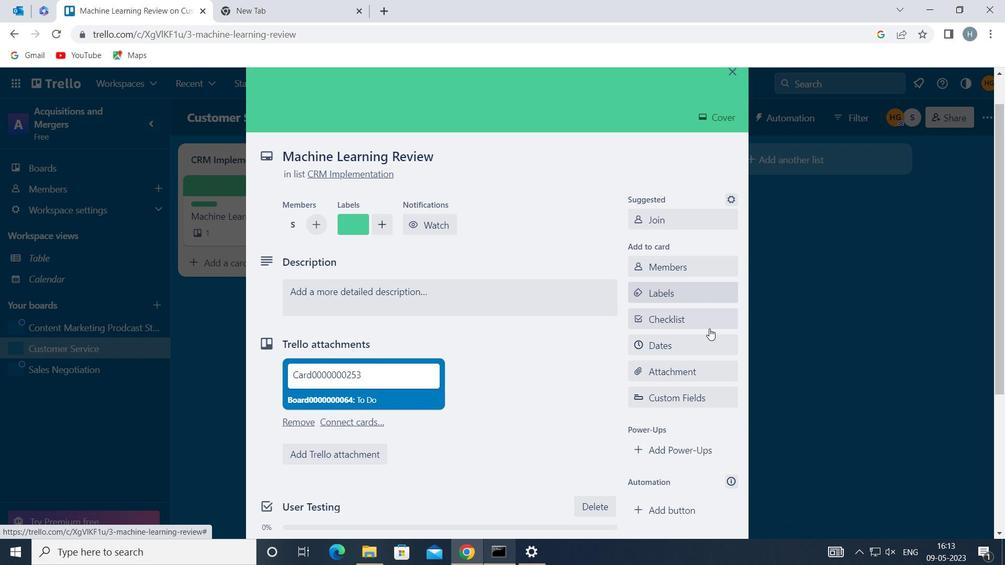 
Action: Mouse moved to (502, 281)
Screenshot: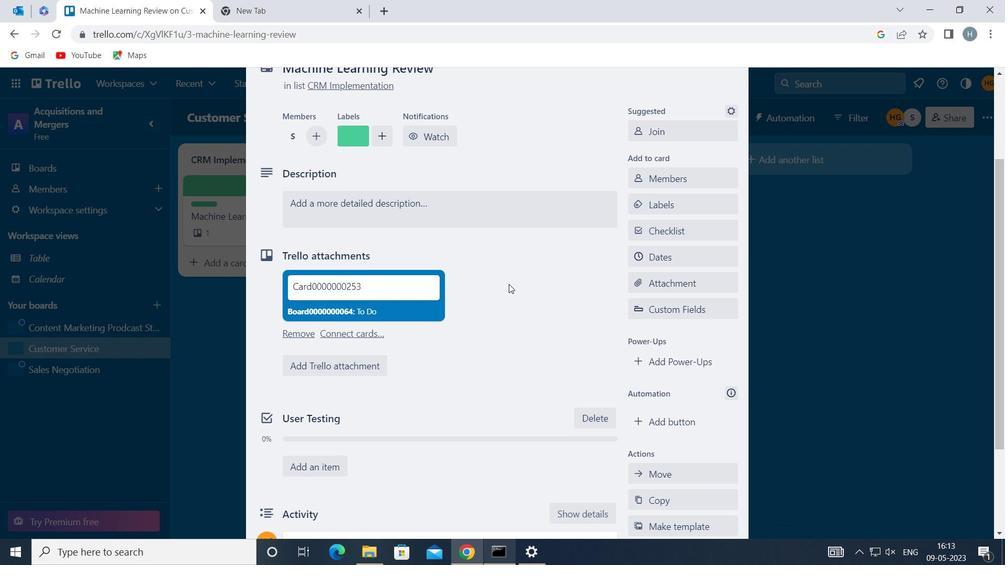 
Action: Mouse scrolled (502, 282) with delta (0, 0)
Screenshot: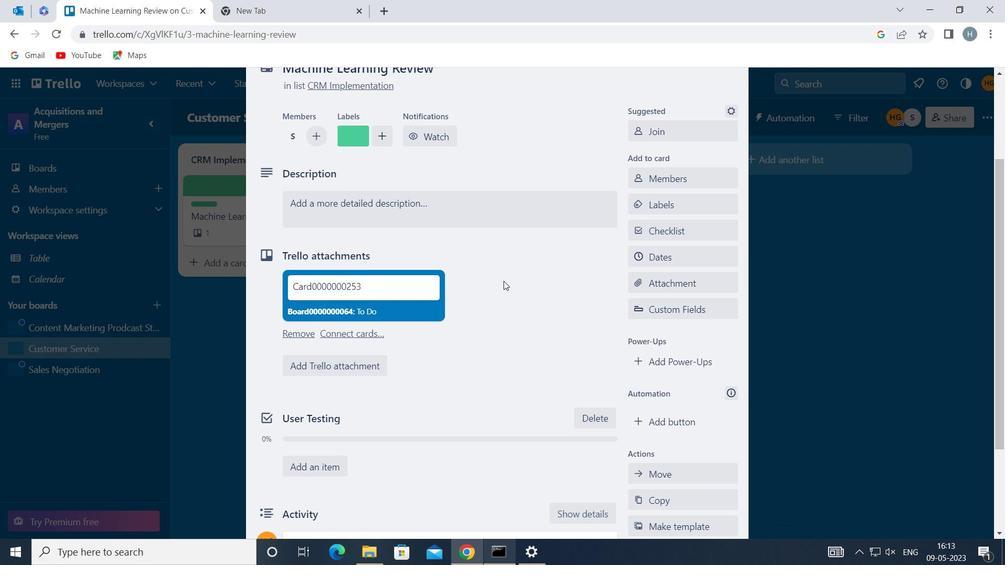 
Action: Mouse moved to (495, 272)
Screenshot: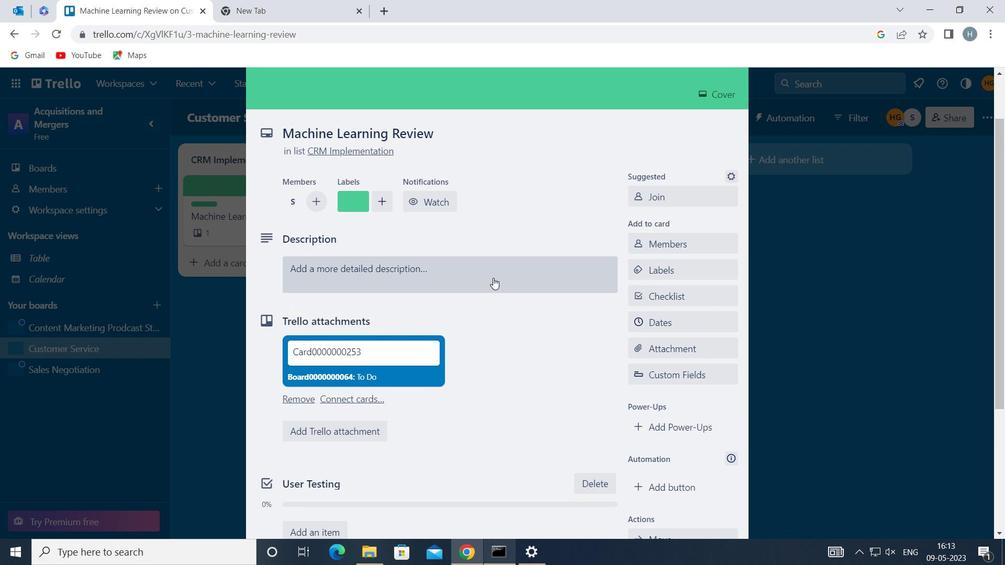 
Action: Mouse pressed left at (495, 272)
Screenshot: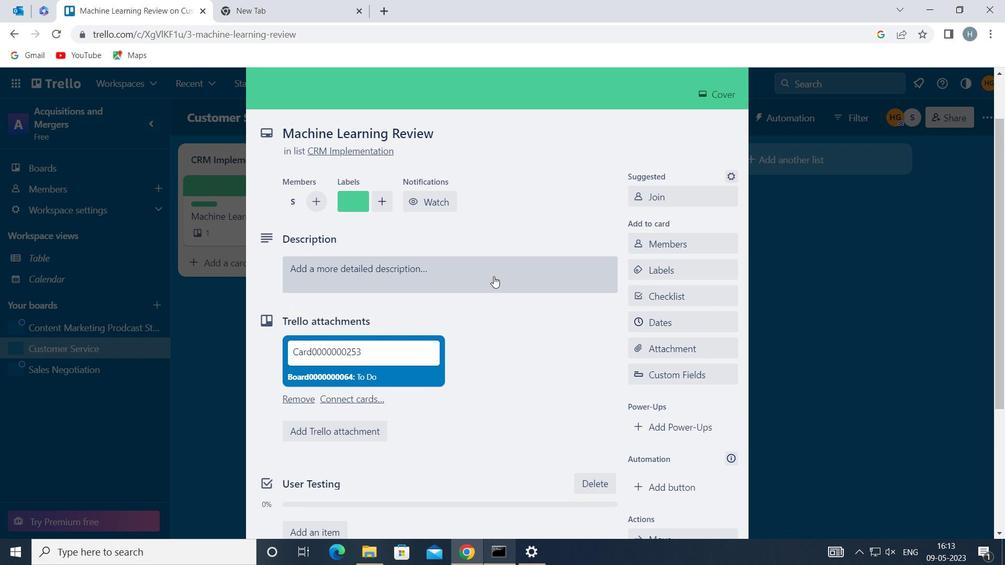 
Action: Key pressed <Key.shift>CONDUCT<Key.space><Key.shift>CUSTOMER<Key.space>RESEARCH<Key.space>FOR<Key.space>NEW<Key.space>CUSTOMER<Key.space>SATISFACTION<Key.space>METRICS
Screenshot: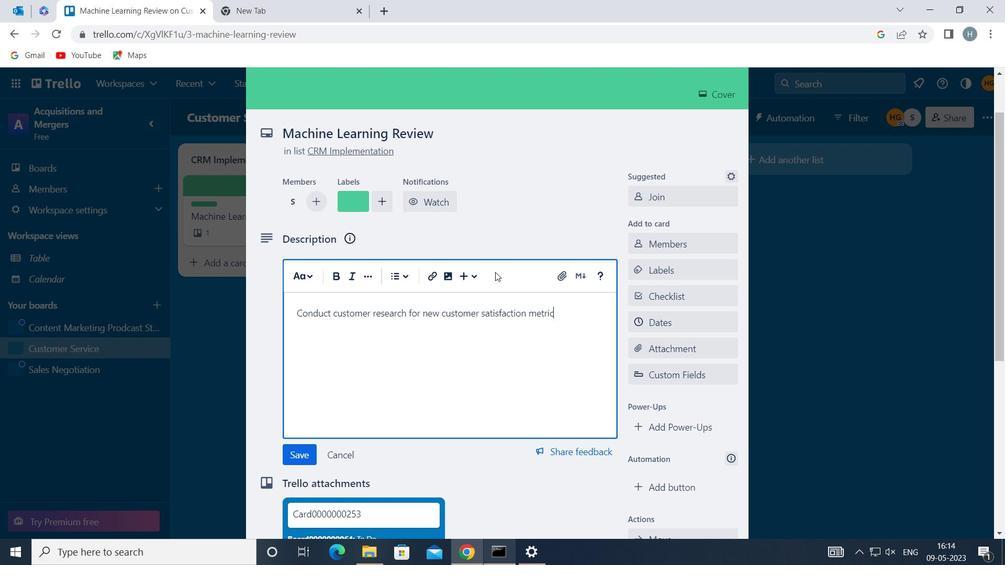 
Action: Mouse moved to (304, 454)
Screenshot: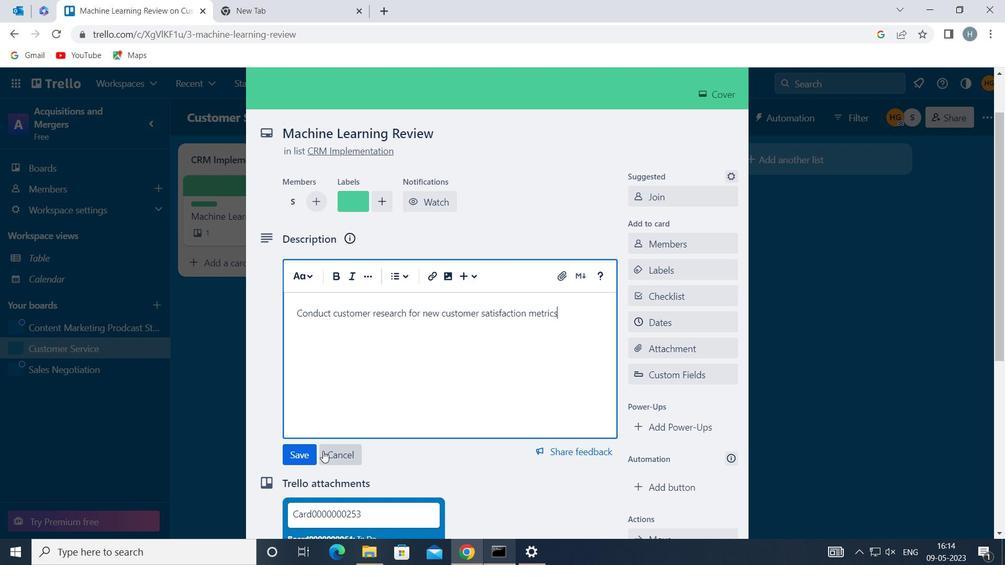 
Action: Mouse pressed left at (304, 454)
Screenshot: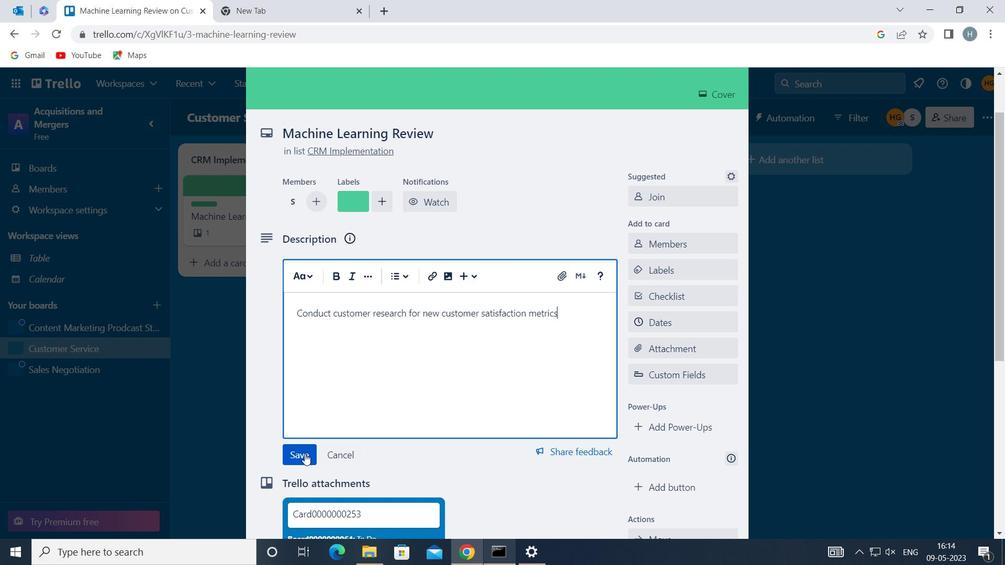 
Action: Mouse moved to (380, 392)
Screenshot: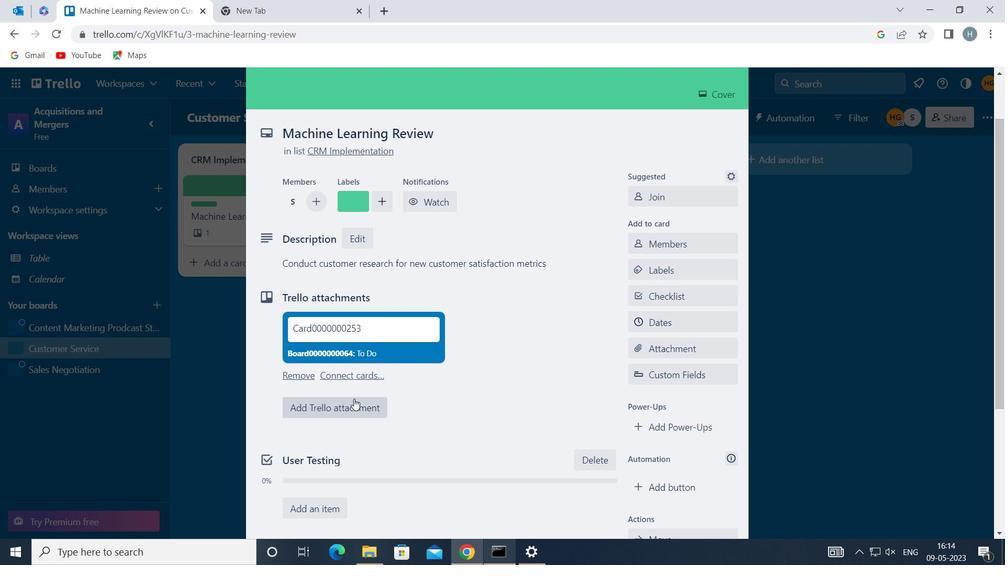 
Action: Mouse scrolled (380, 391) with delta (0, 0)
Screenshot: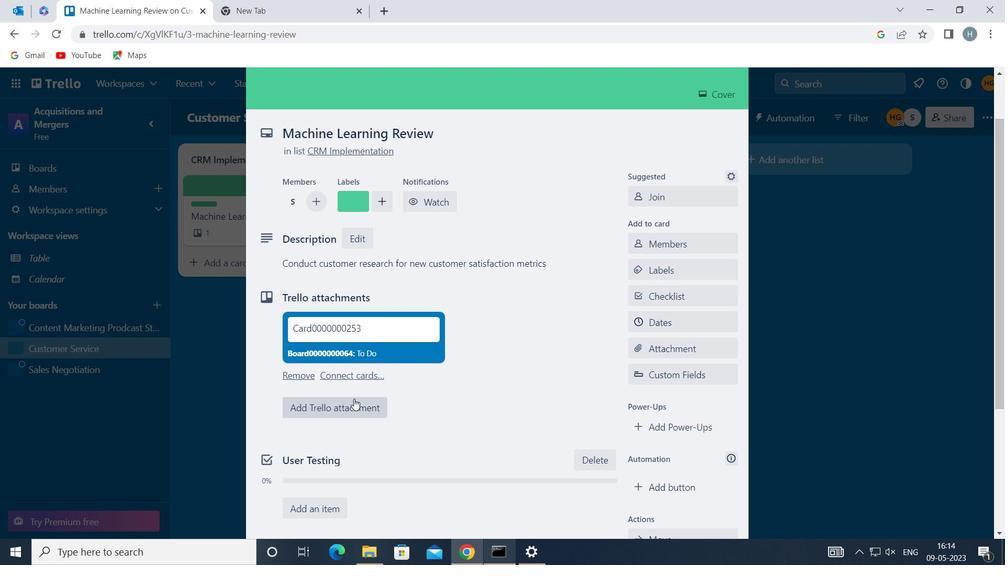 
Action: Mouse moved to (435, 375)
Screenshot: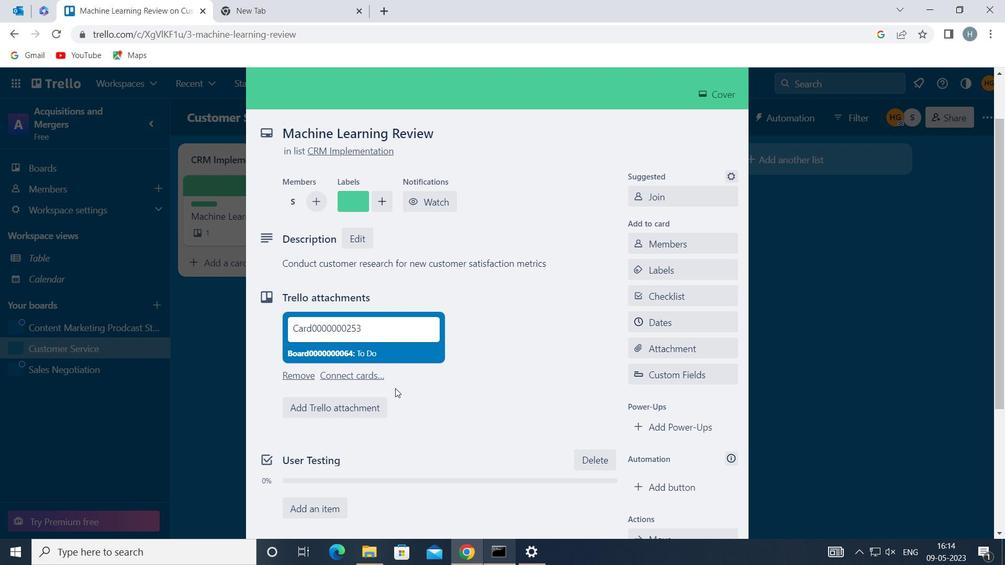 
Action: Mouse scrolled (435, 375) with delta (0, 0)
Screenshot: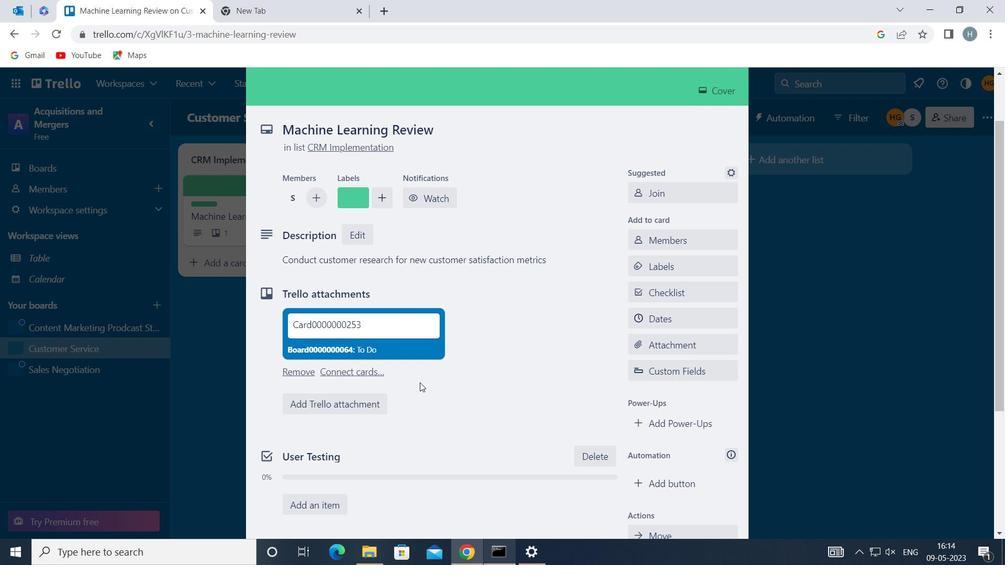 
Action: Mouse scrolled (435, 375) with delta (0, 0)
Screenshot: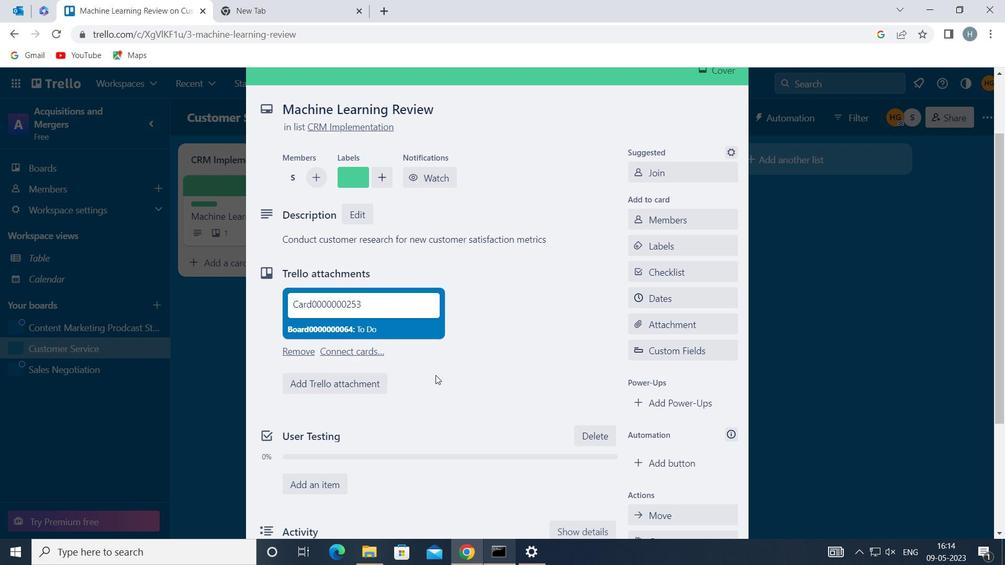 
Action: Mouse moved to (411, 401)
Screenshot: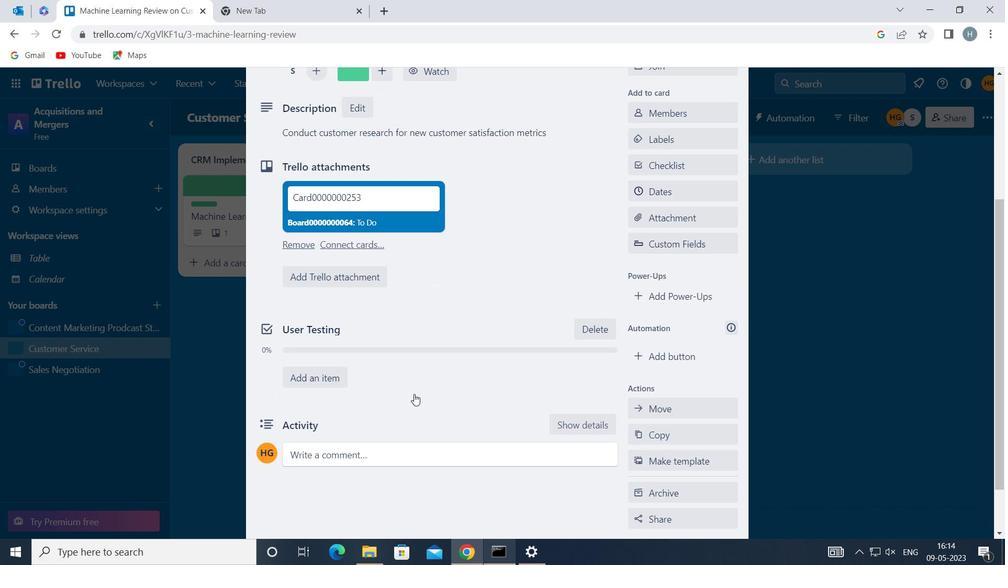 
Action: Mouse scrolled (411, 400) with delta (0, 0)
Screenshot: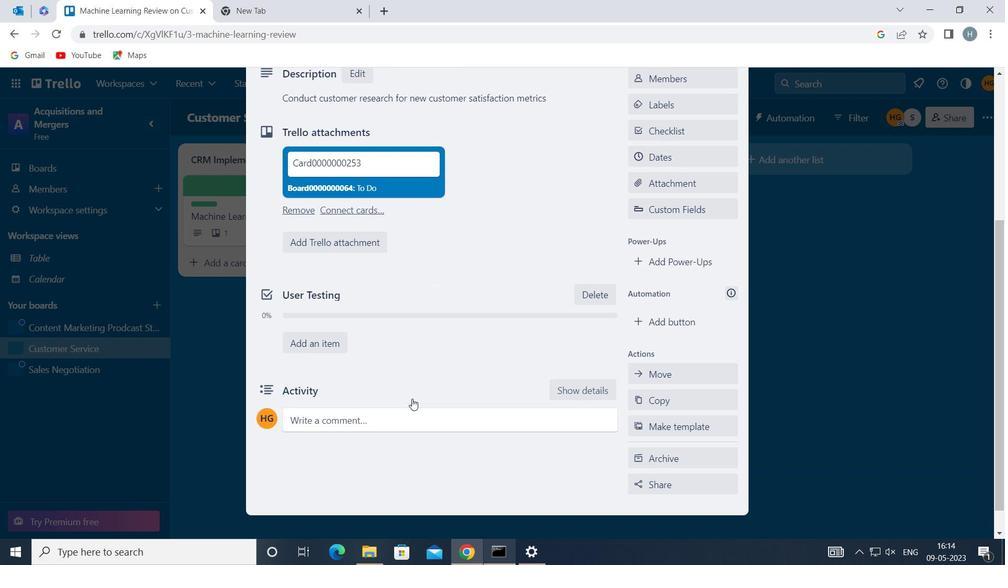 
Action: Mouse moved to (414, 385)
Screenshot: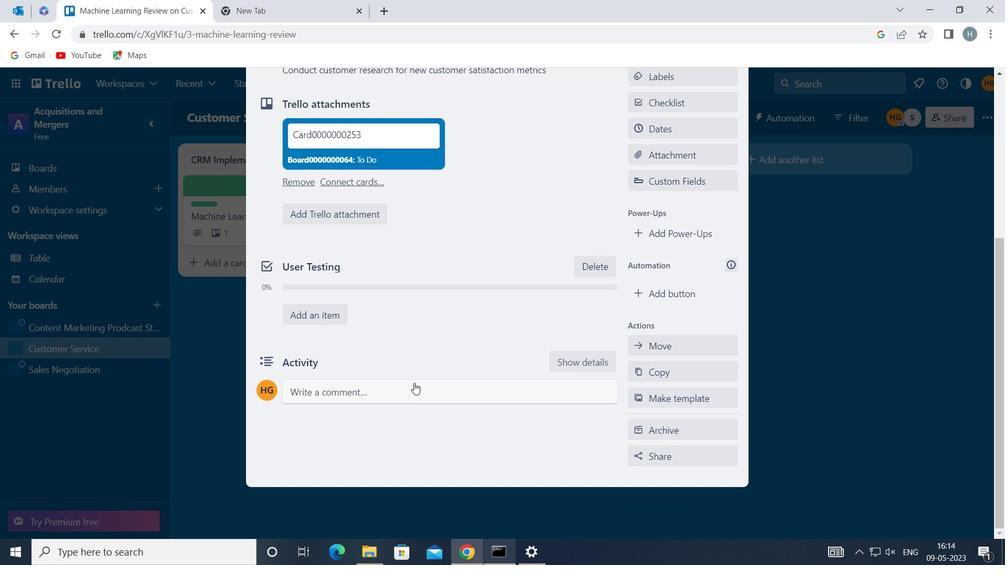 
Action: Mouse pressed left at (414, 385)
Screenshot: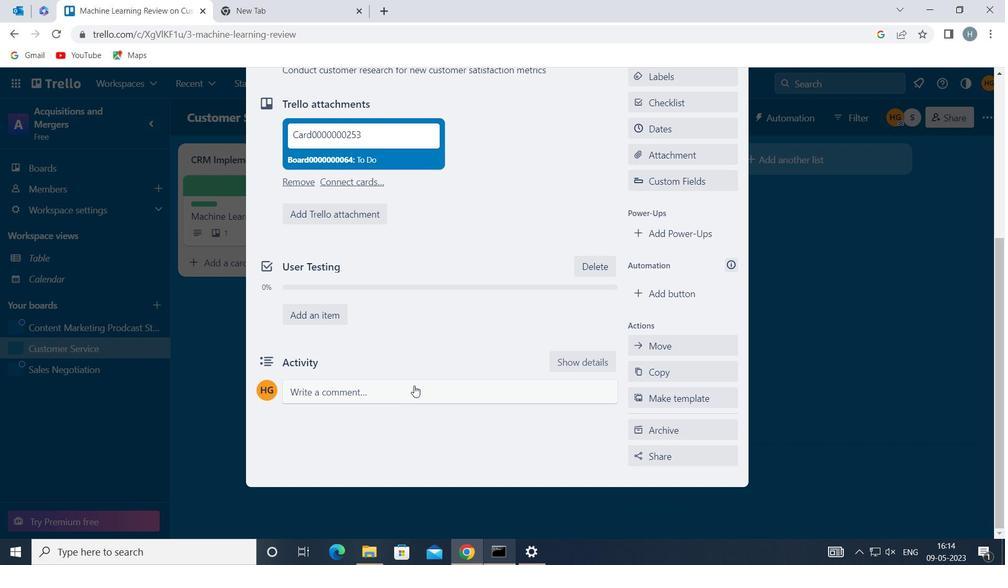 
Action: Mouse moved to (398, 434)
Screenshot: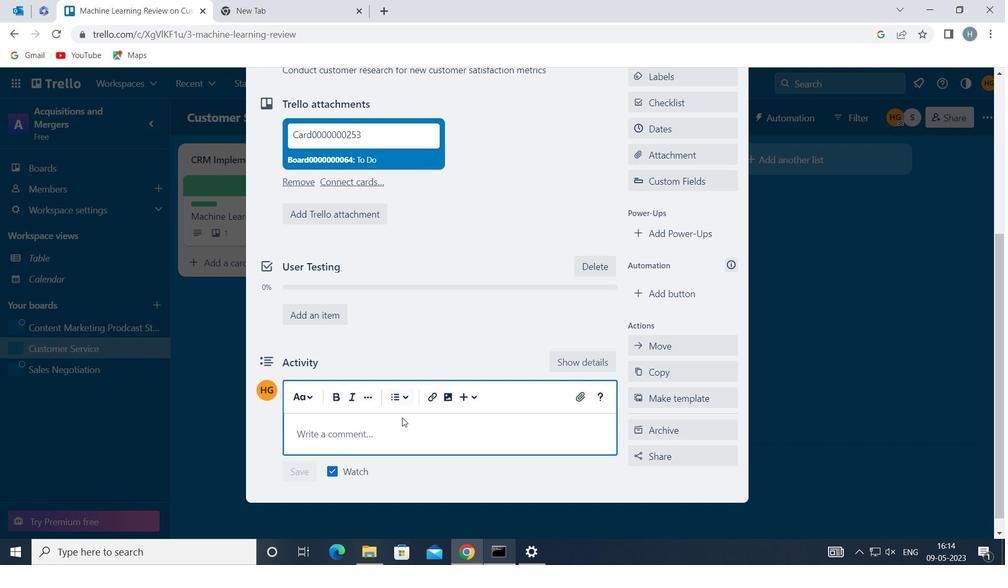 
Action: Mouse pressed left at (398, 434)
Screenshot: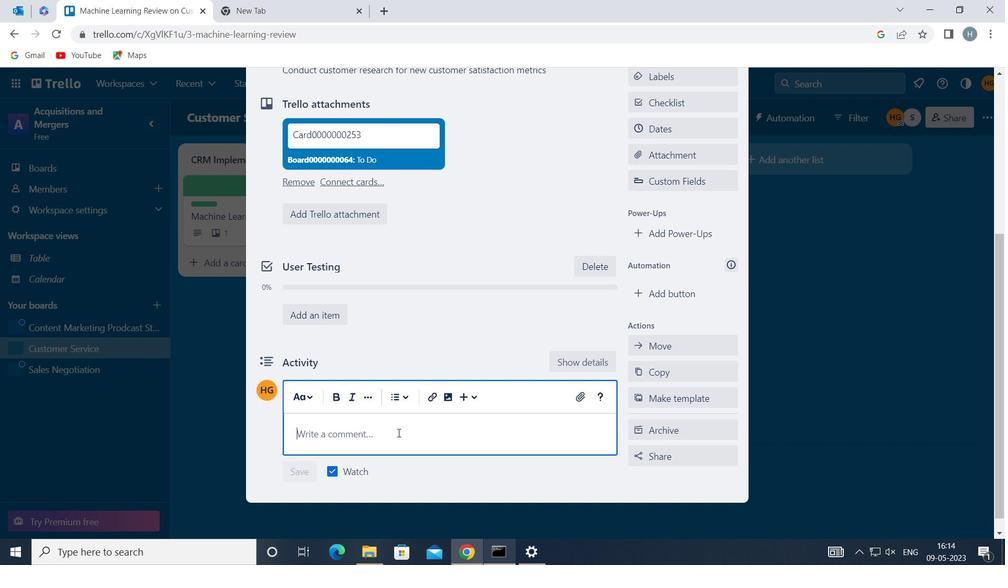 
Action: Key pressed <Key.shift>THIS<Key.space>TASK<Key.space>REQUIE<Key.backspace>RES<Key.space>US<Key.space>TO<Key.space>BE<Key.space>DETAIL-ORDI<Key.backspace><Key.backspace><Key.backspace>RIENTED<Key.space>AND<Key.space>METICULOUS<Key.space>ENSURING<Key.space>THAT<Key.space>WE<Key.space>DO<Key.space>NOT<Key.space>MISS<Key.space>ANY<Key.space>IMPORTANT<Key.space>INFORMATION<Key.space>OR<Key.space>DETAILE<Key.backspace>S
Screenshot: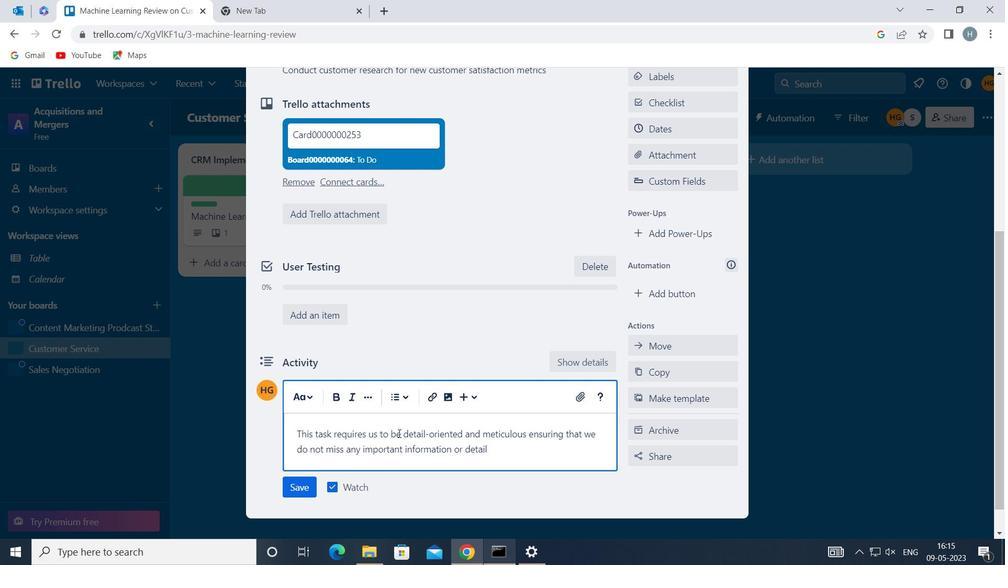 
Action: Mouse moved to (296, 484)
Screenshot: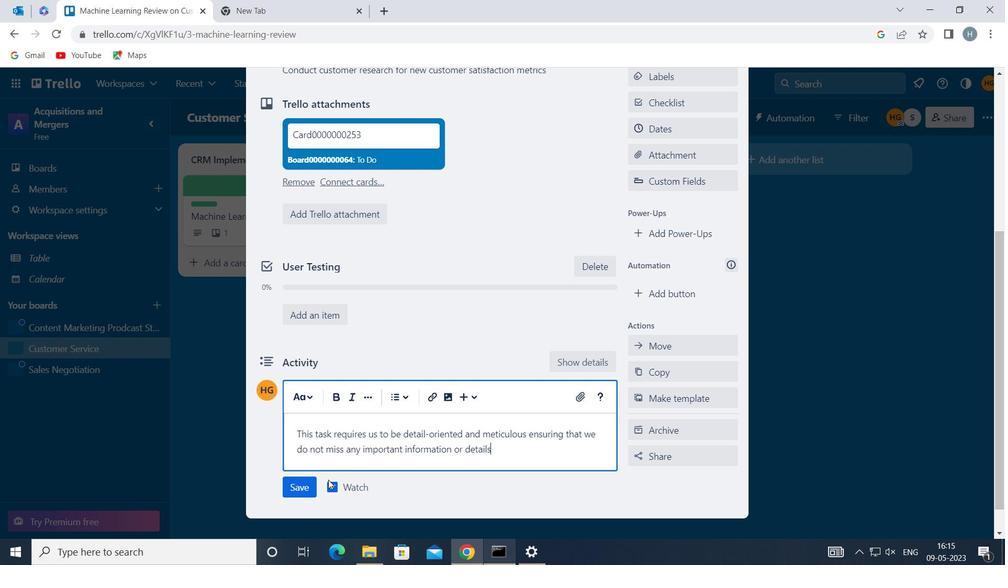 
Action: Mouse pressed left at (296, 484)
Screenshot: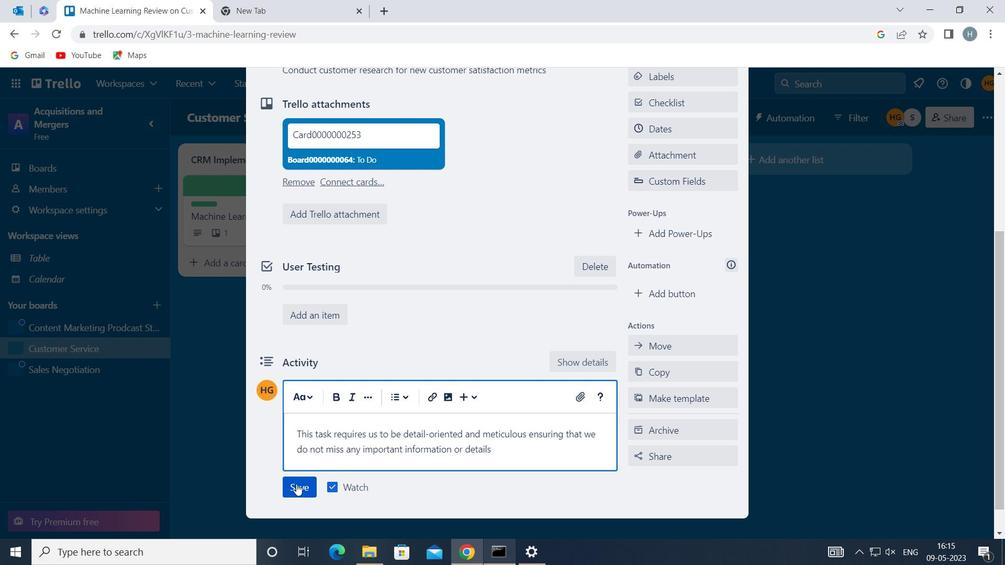 
Action: Mouse moved to (530, 332)
Screenshot: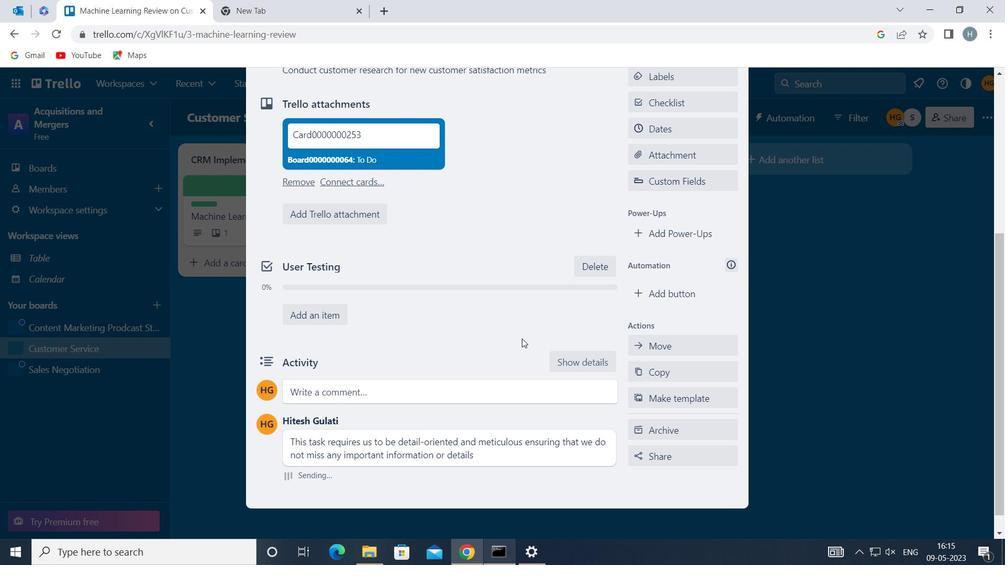 
Action: Mouse scrolled (530, 332) with delta (0, 0)
Screenshot: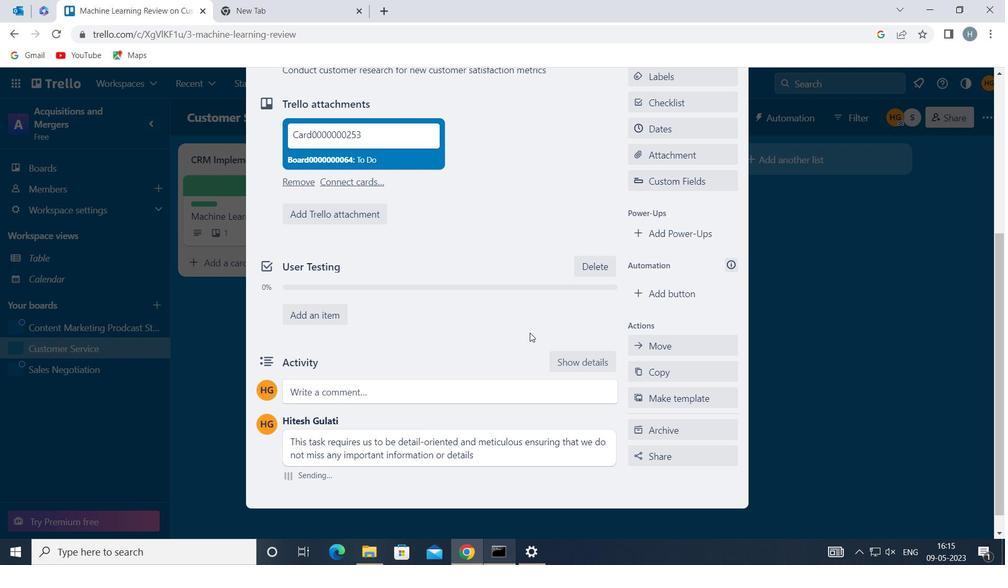
Action: Mouse moved to (684, 196)
Screenshot: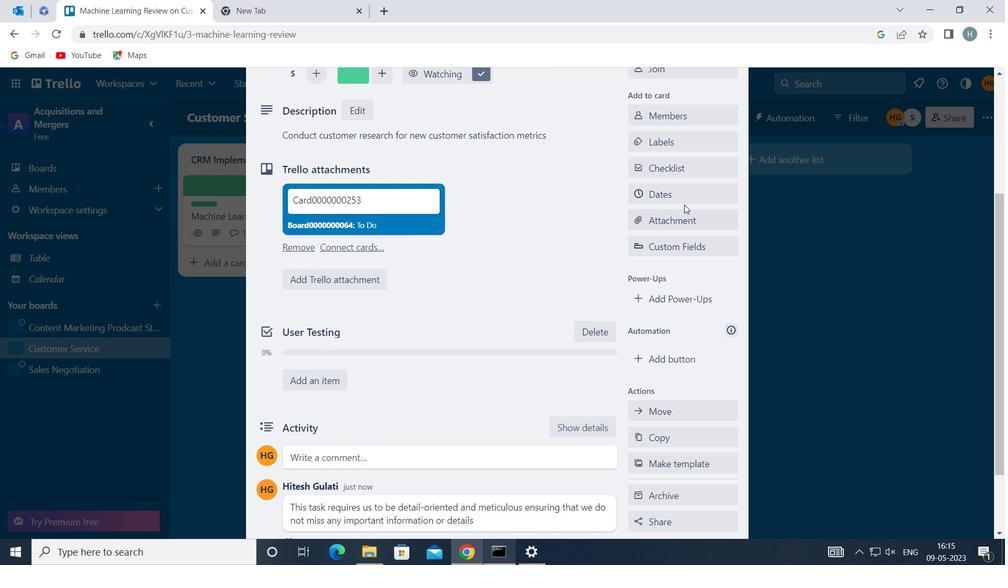 
Action: Mouse pressed left at (684, 196)
Screenshot: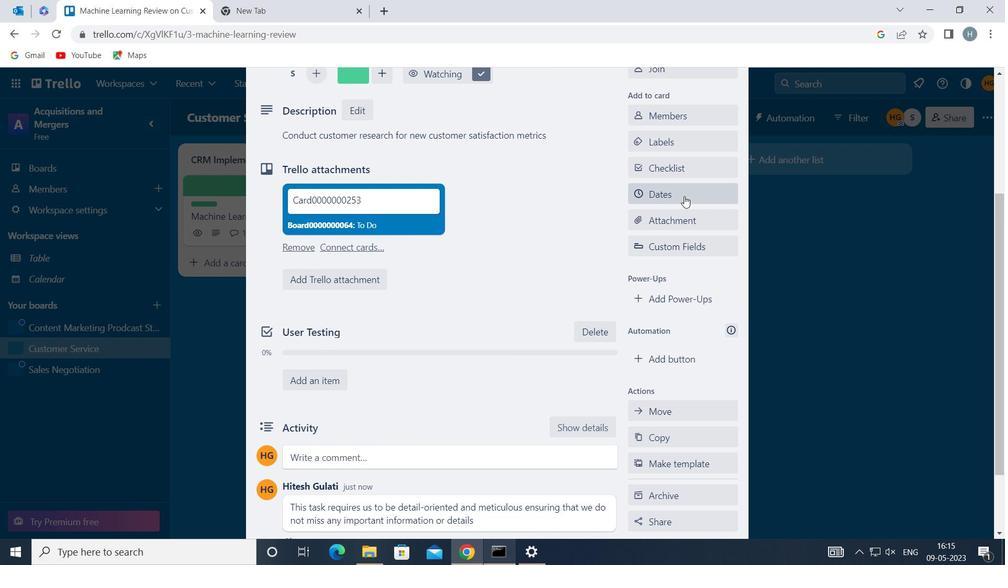 
Action: Mouse moved to (643, 347)
Screenshot: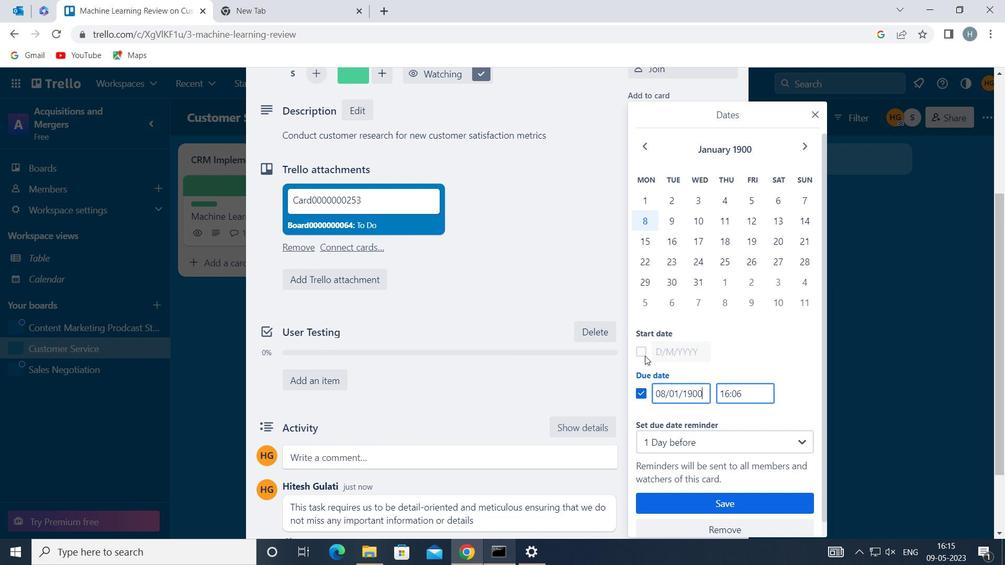 
Action: Mouse pressed left at (643, 347)
Screenshot: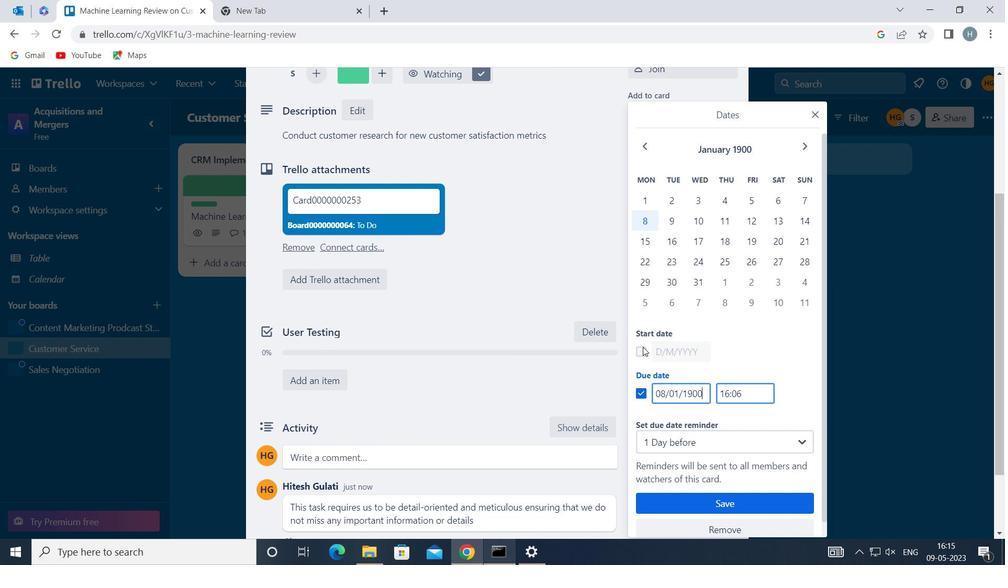 
Action: Mouse moved to (665, 348)
Screenshot: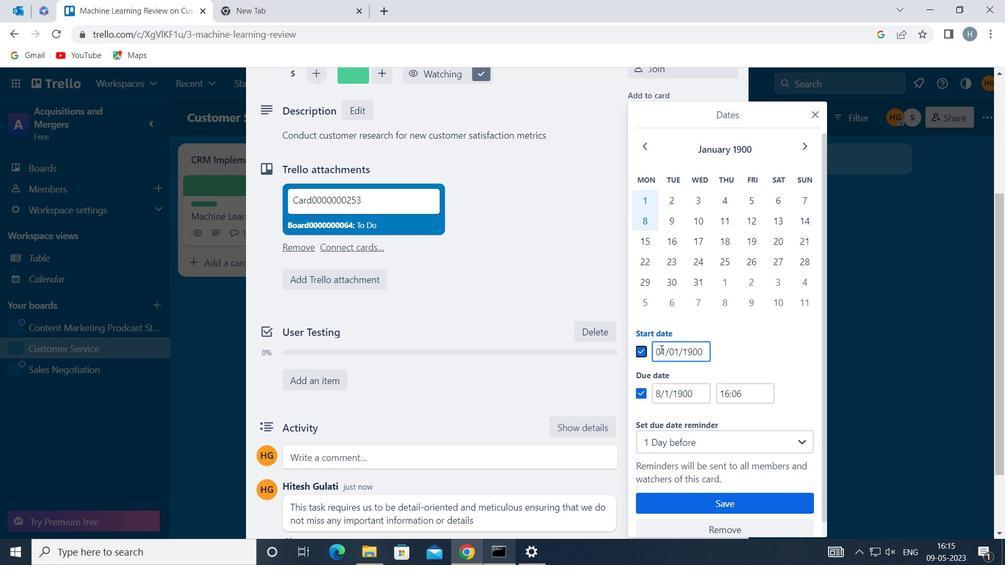 
Action: Mouse pressed left at (665, 348)
Screenshot: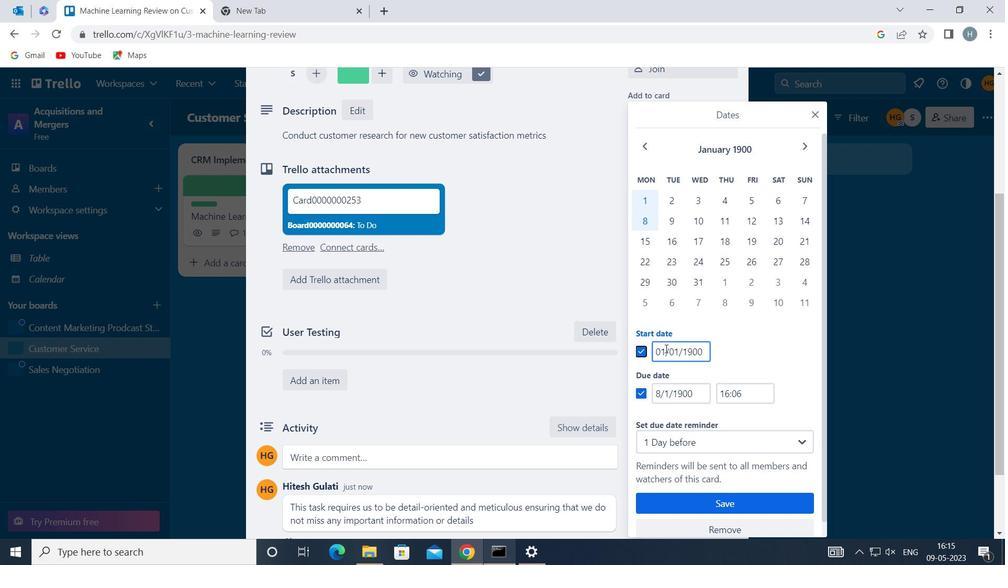 
Action: Key pressed <Key.backspace><Key.backspace>/
Screenshot: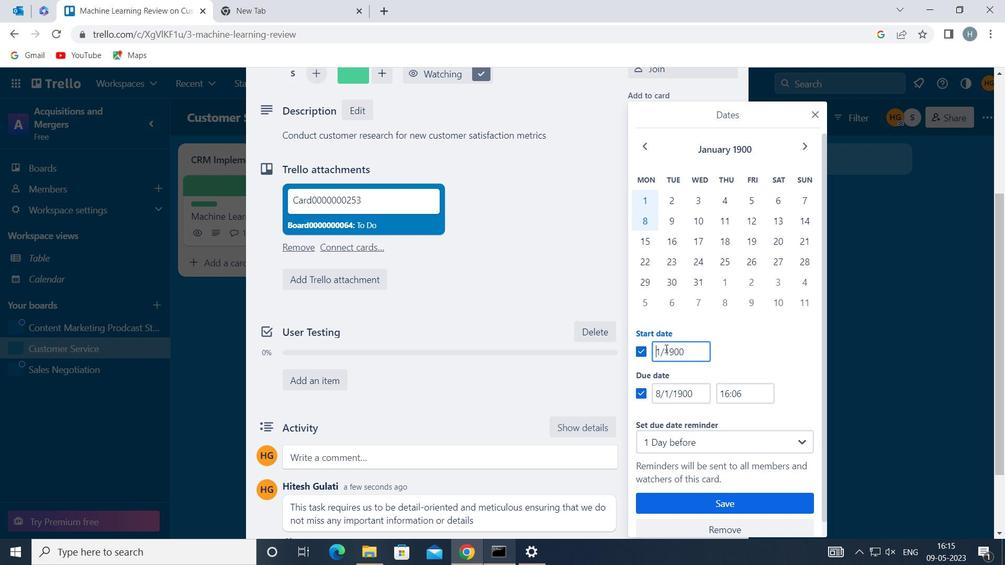 
Action: Mouse moved to (654, 350)
Screenshot: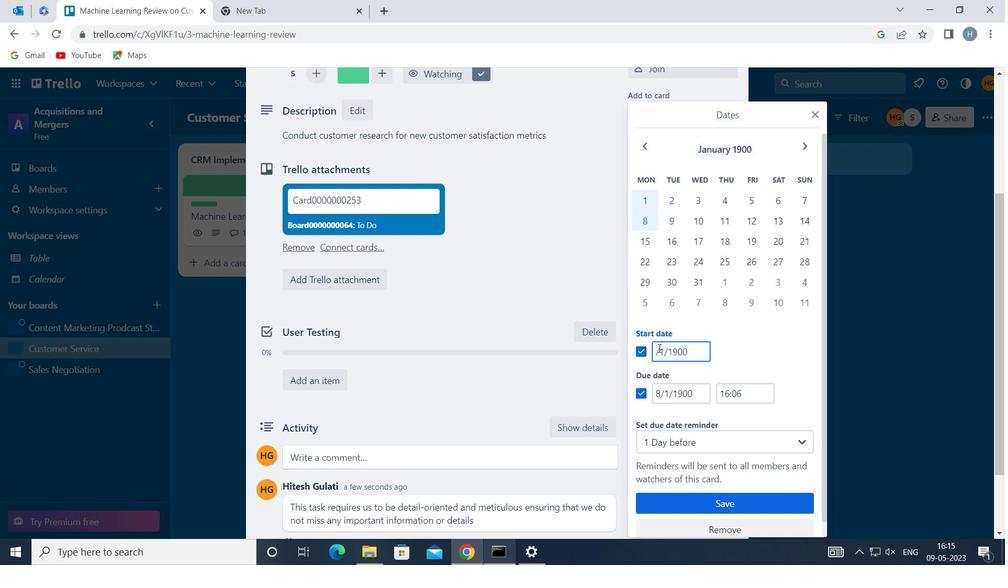 
Action: Mouse pressed left at (654, 350)
Screenshot: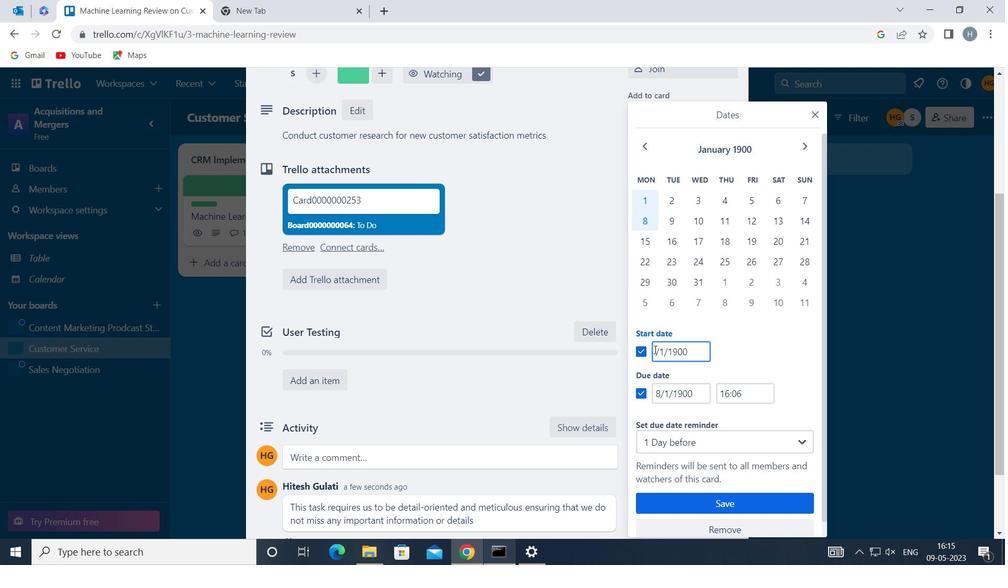 
Action: Mouse moved to (658, 350)
Screenshot: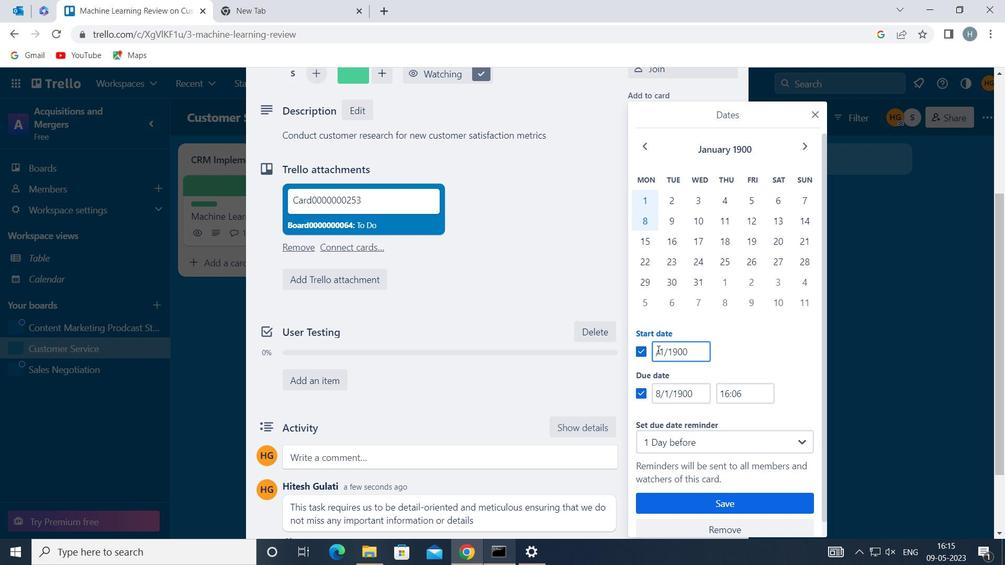 
Action: Key pressed <<98>>
Screenshot: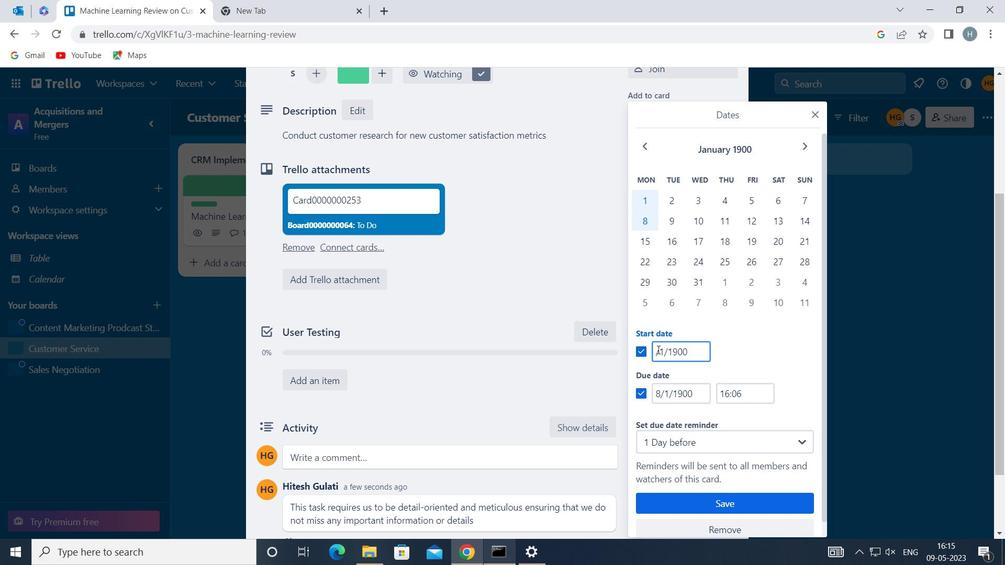 
Action: Mouse moved to (659, 390)
Screenshot: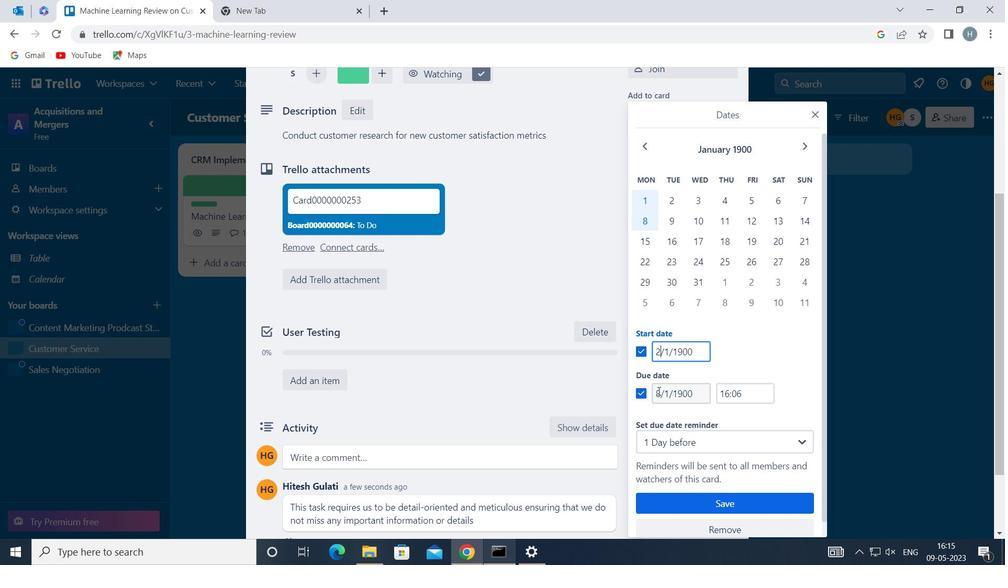 
Action: Mouse pressed left at (659, 390)
Screenshot: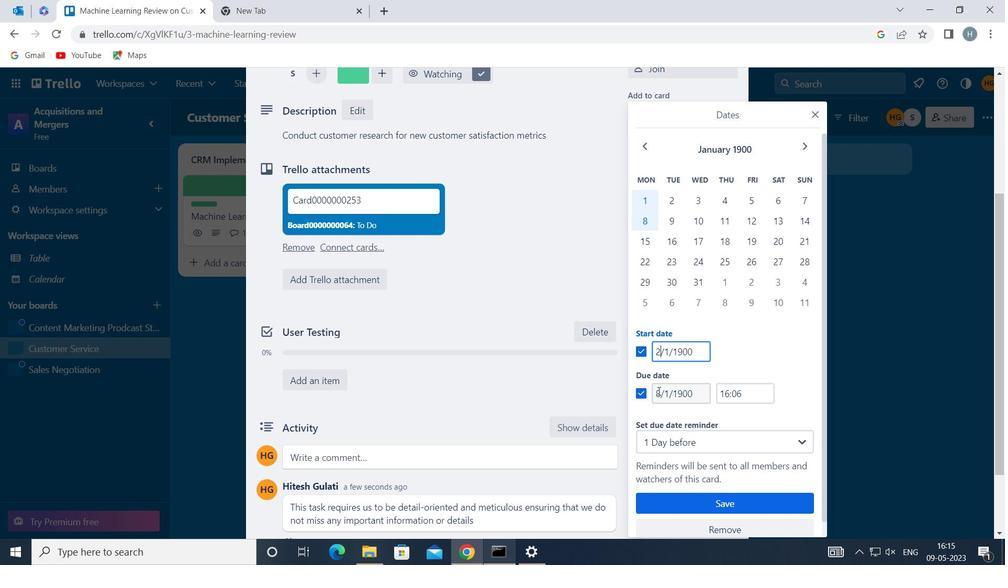 
Action: Mouse moved to (660, 389)
Screenshot: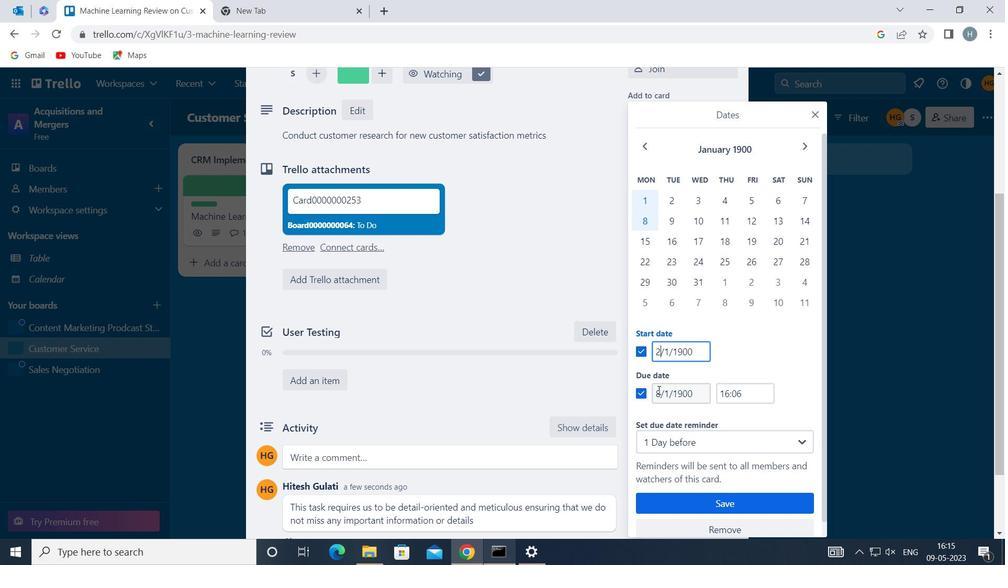 
Action: Mouse pressed left at (660, 389)
Screenshot: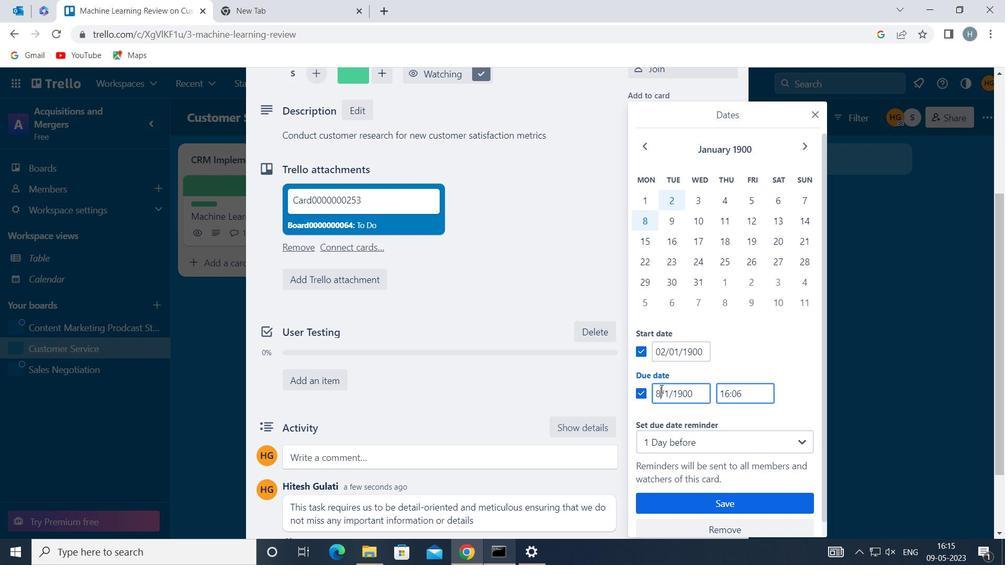 
Action: Key pressed <Key.backspace><<105>>
Screenshot: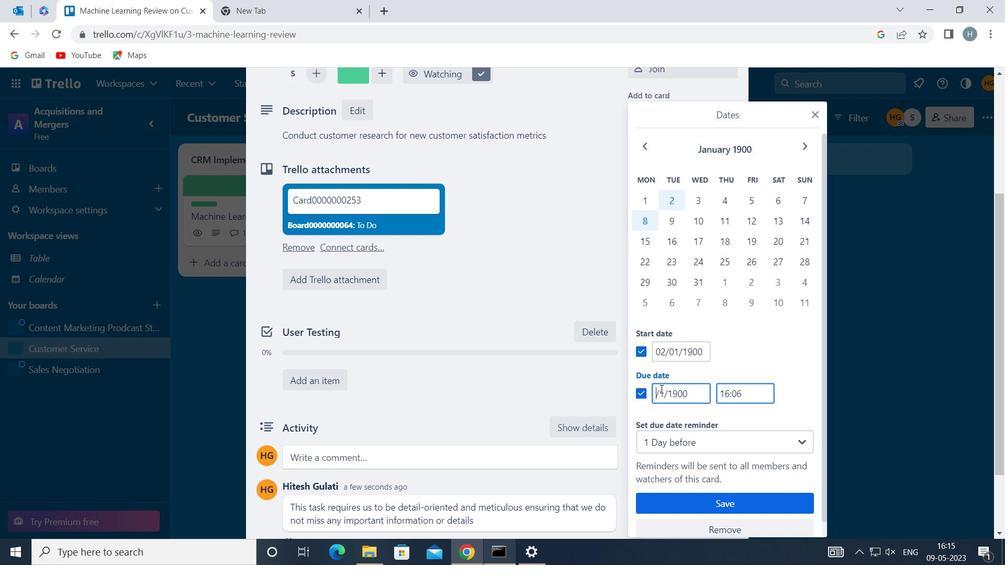 
Action: Mouse moved to (717, 503)
Screenshot: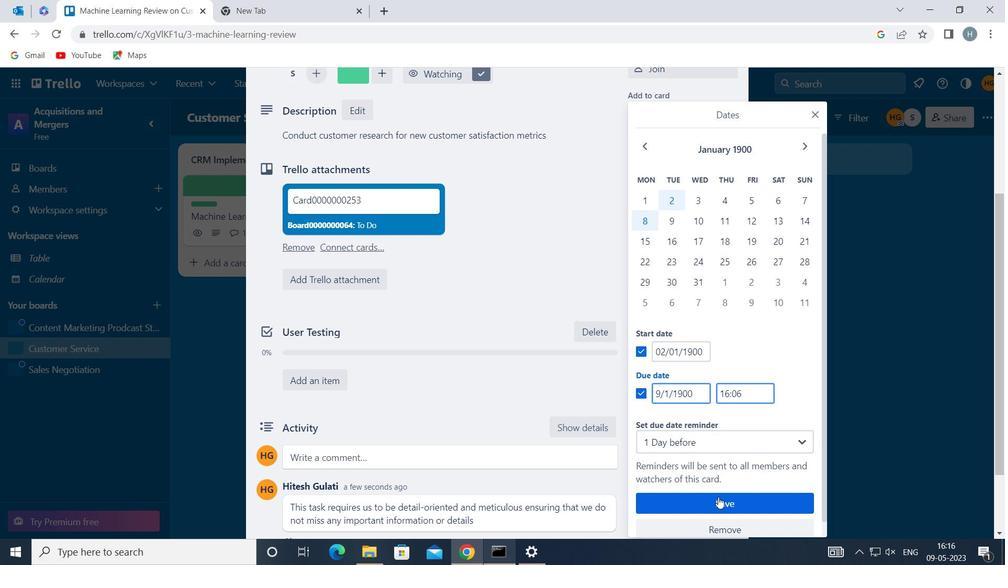 
Action: Mouse pressed left at (717, 503)
Screenshot: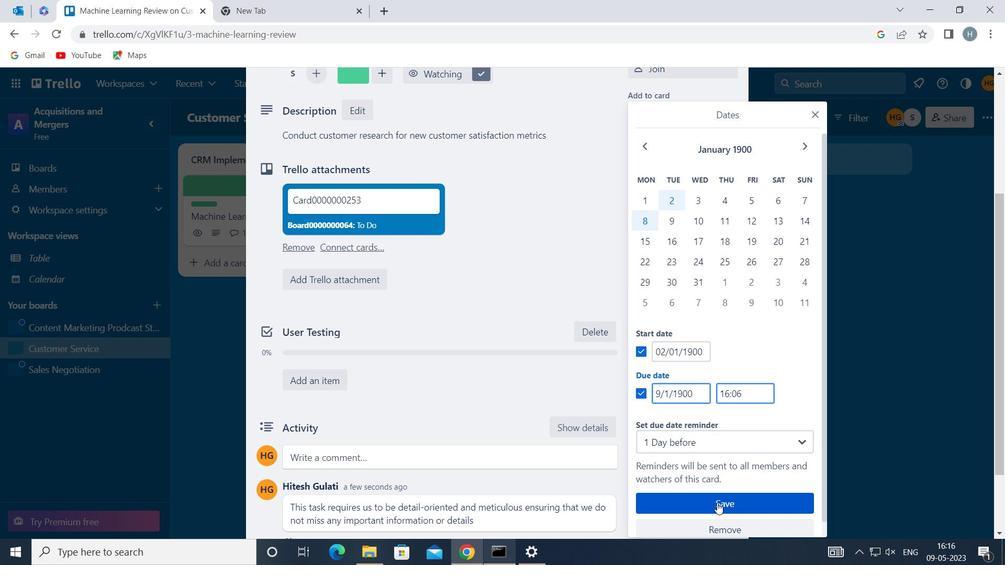 
Action: Mouse moved to (626, 327)
Screenshot: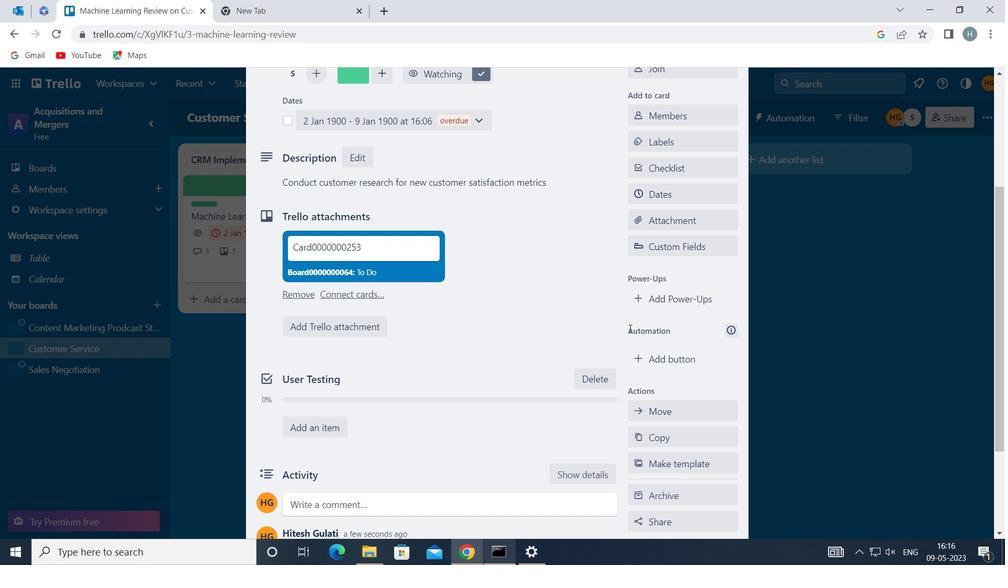 
